 Task: Look for space in Yashiro, Japan from 5th July, 2023 to 15th July, 2023 for 9 adults in price range Rs.15000 to Rs.25000. Place can be entire place with 5 bedrooms having 5 beds and 5 bathrooms. Property type can be house, flat, guest house. Amenities needed are: washing machine. Booking option can be shelf check-in. Required host language is English.
Action: Mouse moved to (510, 96)
Screenshot: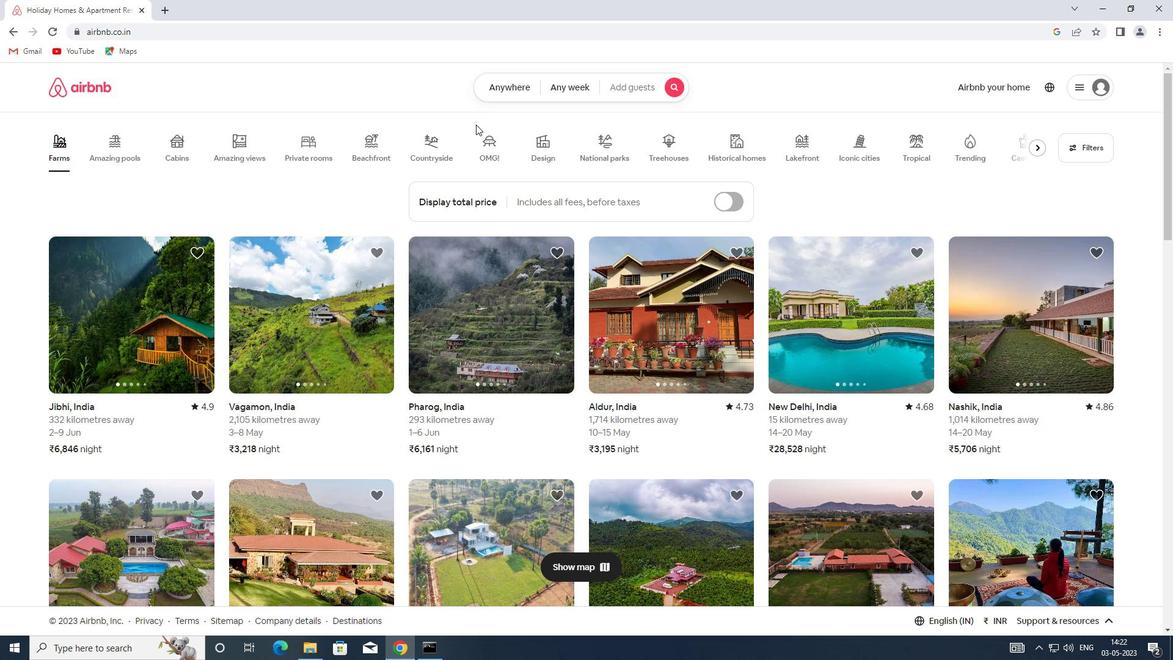 
Action: Mouse pressed left at (510, 96)
Screenshot: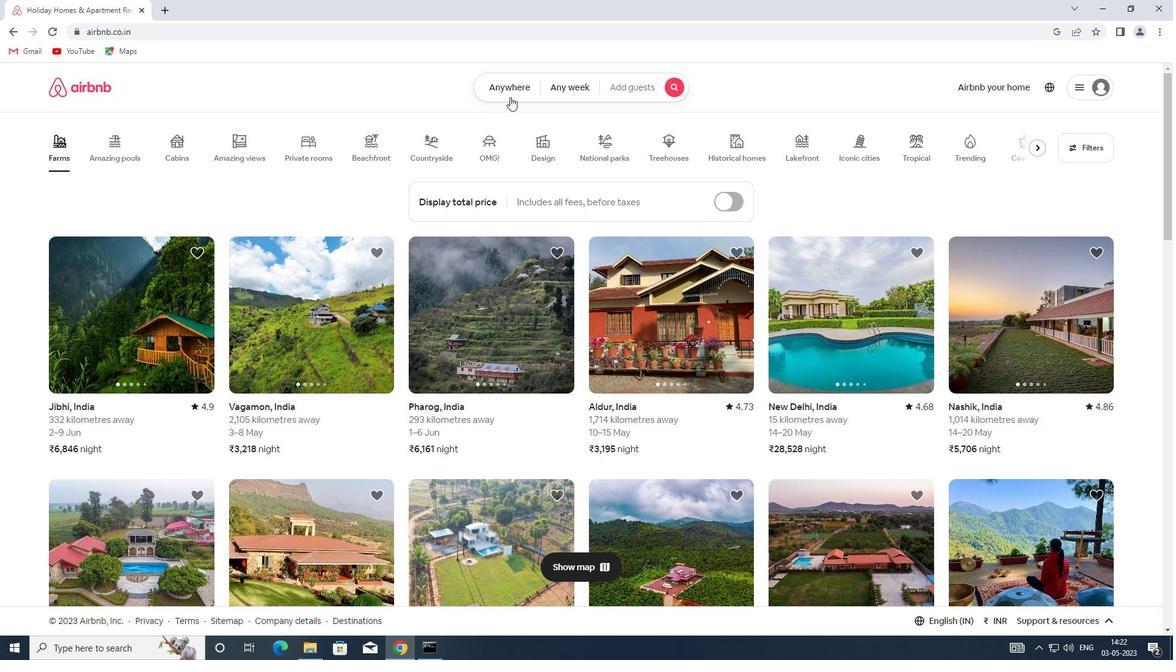 
Action: Mouse moved to (410, 147)
Screenshot: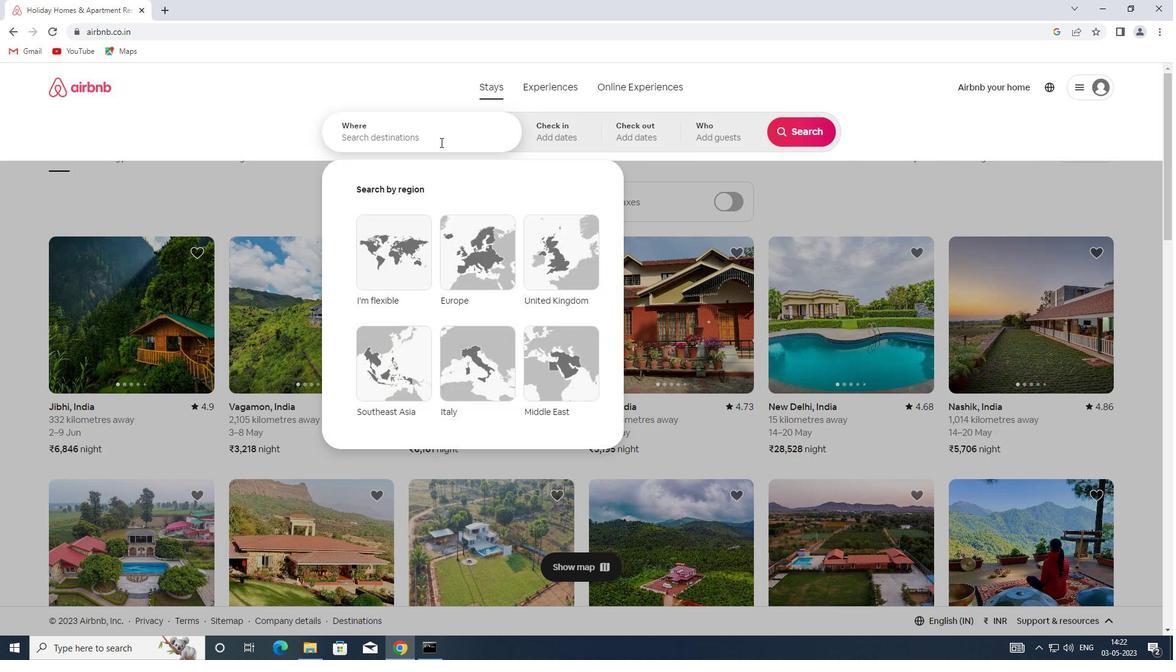 
Action: Mouse pressed left at (410, 147)
Screenshot: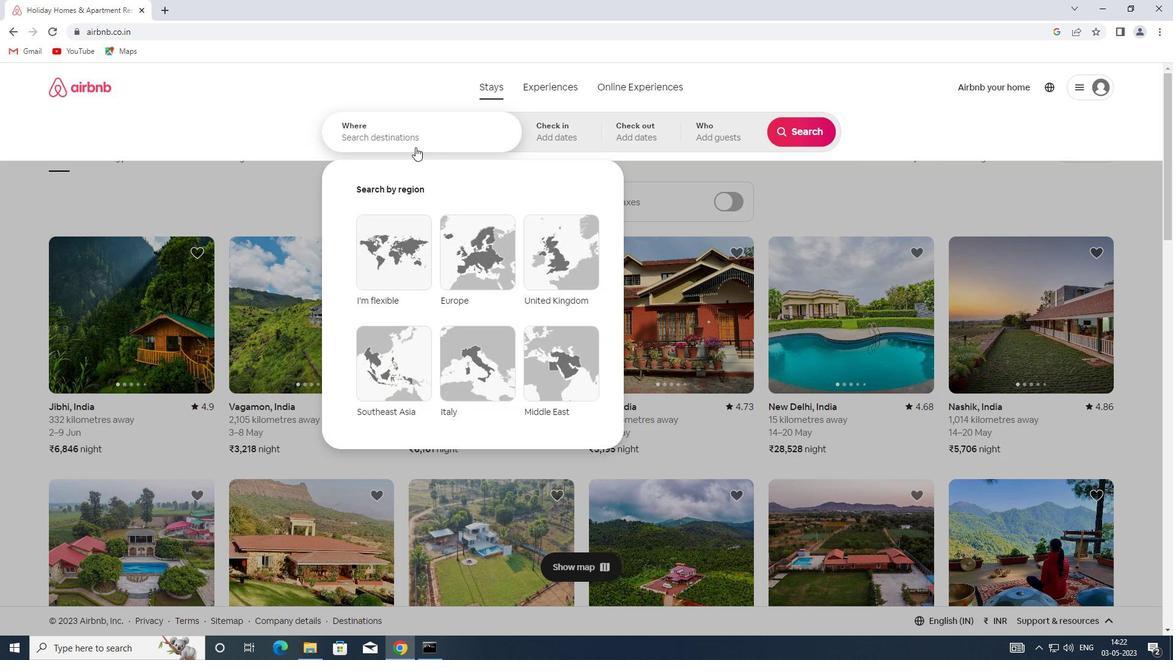
Action: Mouse moved to (407, 136)
Screenshot: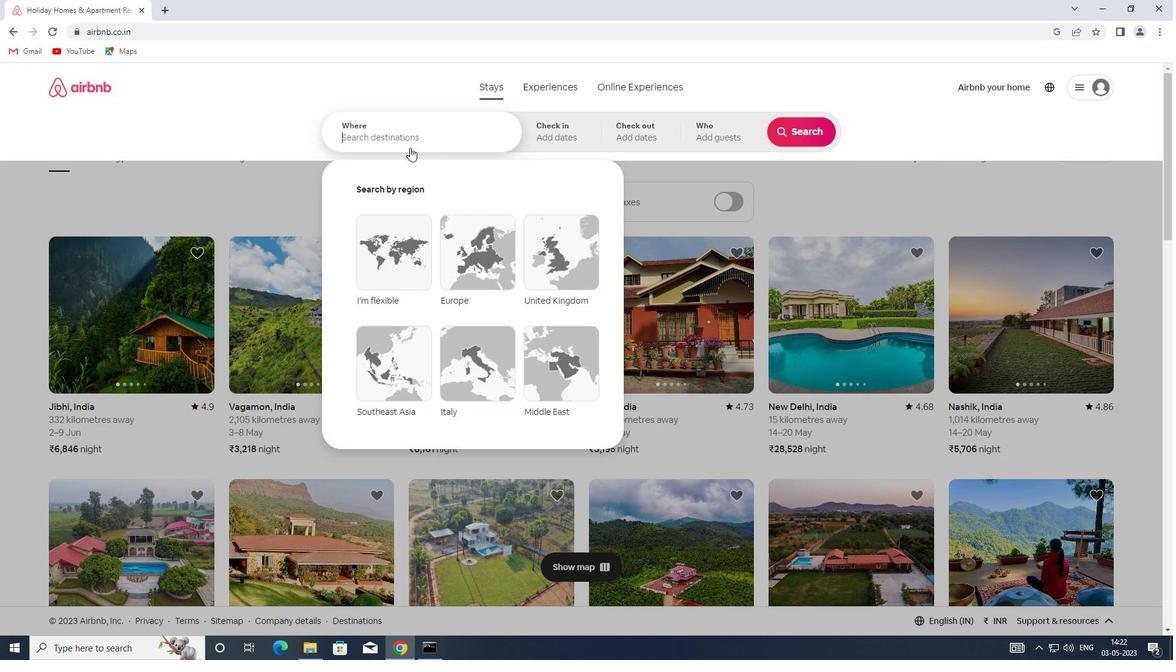 
Action: Mouse pressed left at (407, 136)
Screenshot: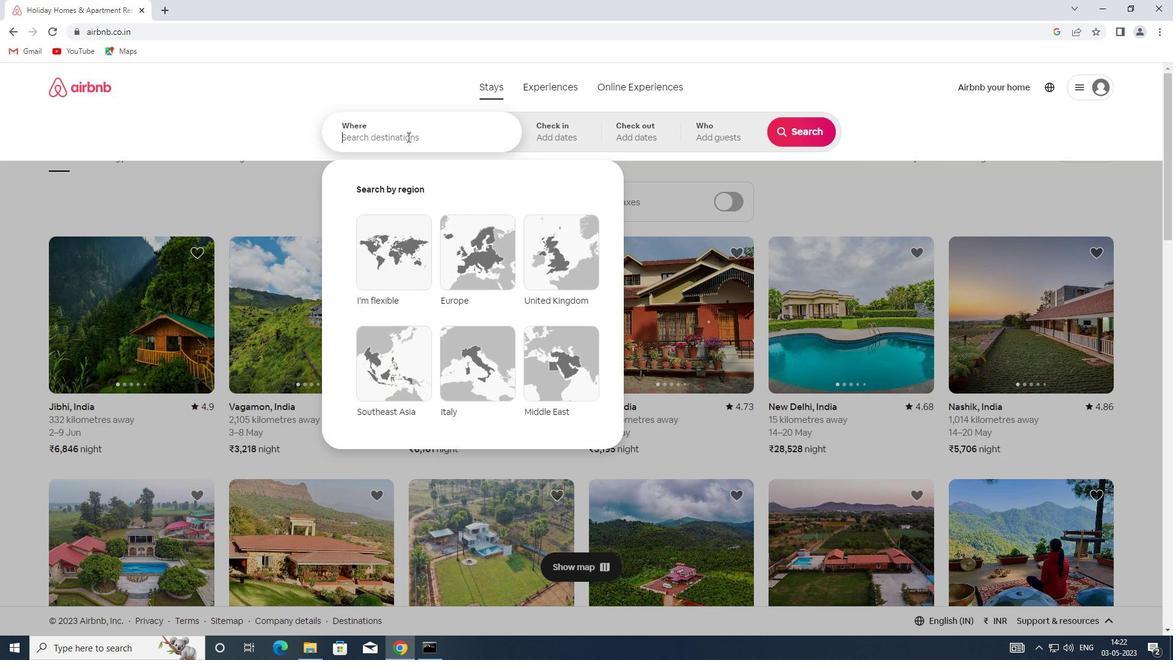 
Action: Key pressed <Key.shift>YASHIRO,<Key.shift><Key.shift><Key.shift><Key.shift>JAPAN
Screenshot: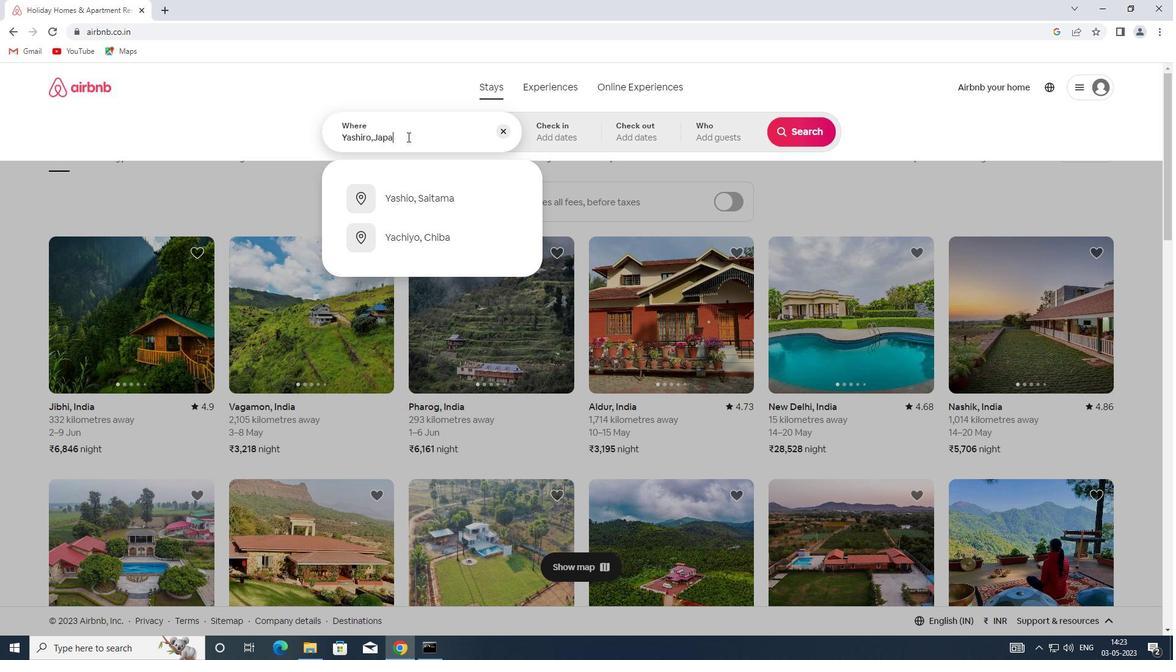 
Action: Mouse moved to (553, 142)
Screenshot: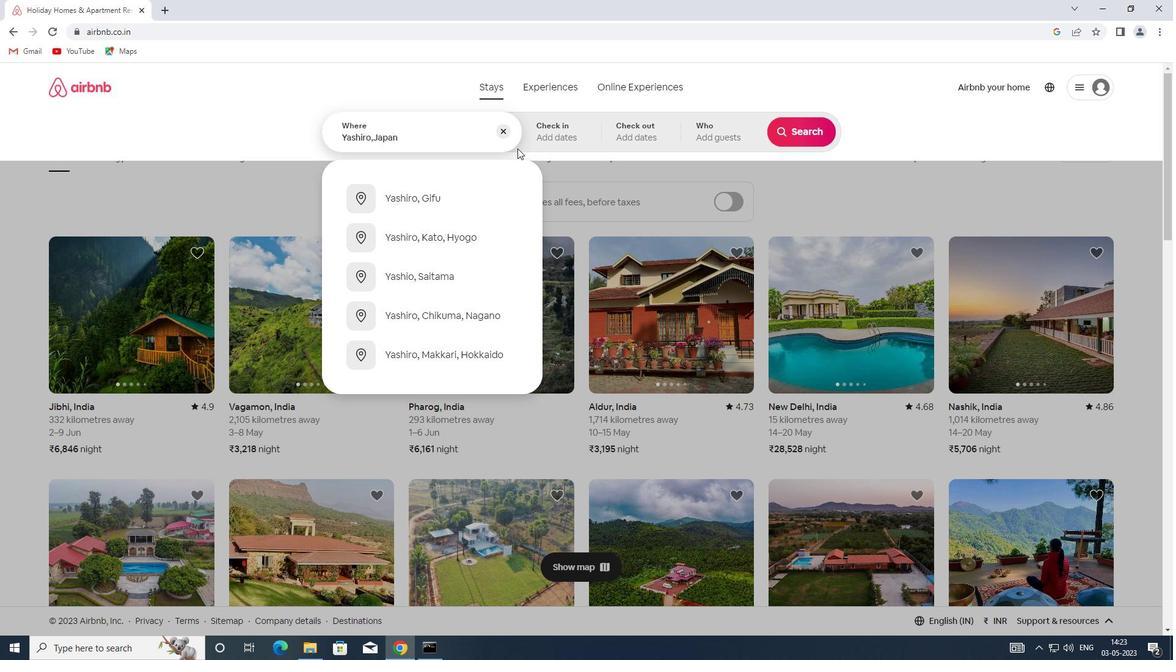
Action: Mouse pressed left at (553, 142)
Screenshot: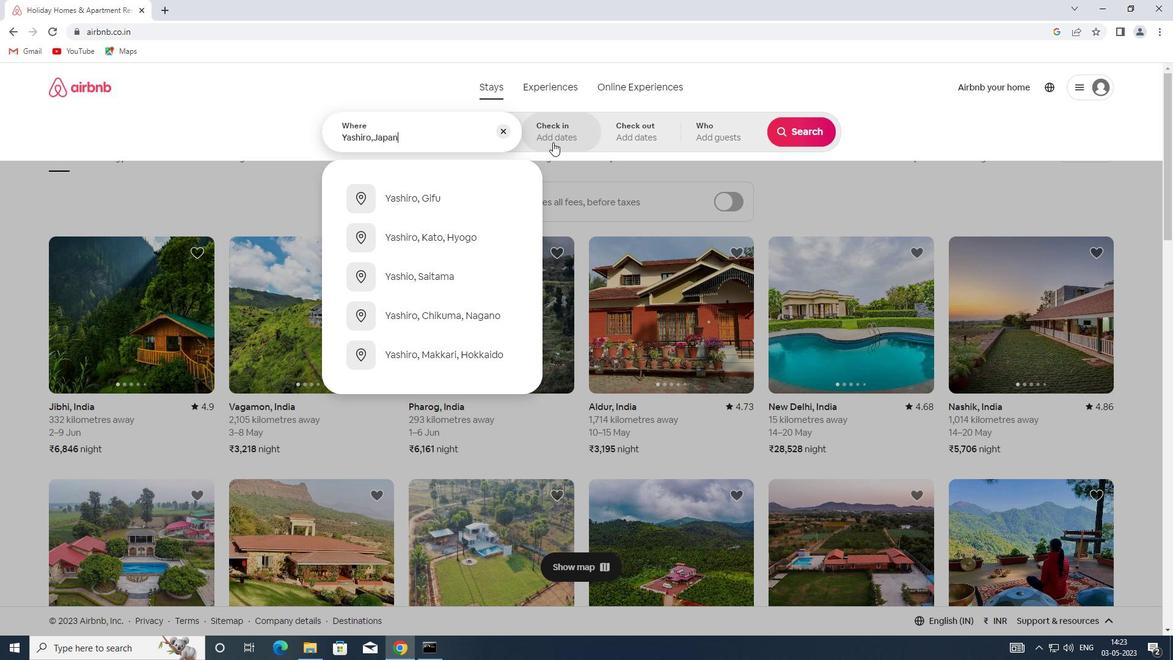 
Action: Mouse moved to (793, 228)
Screenshot: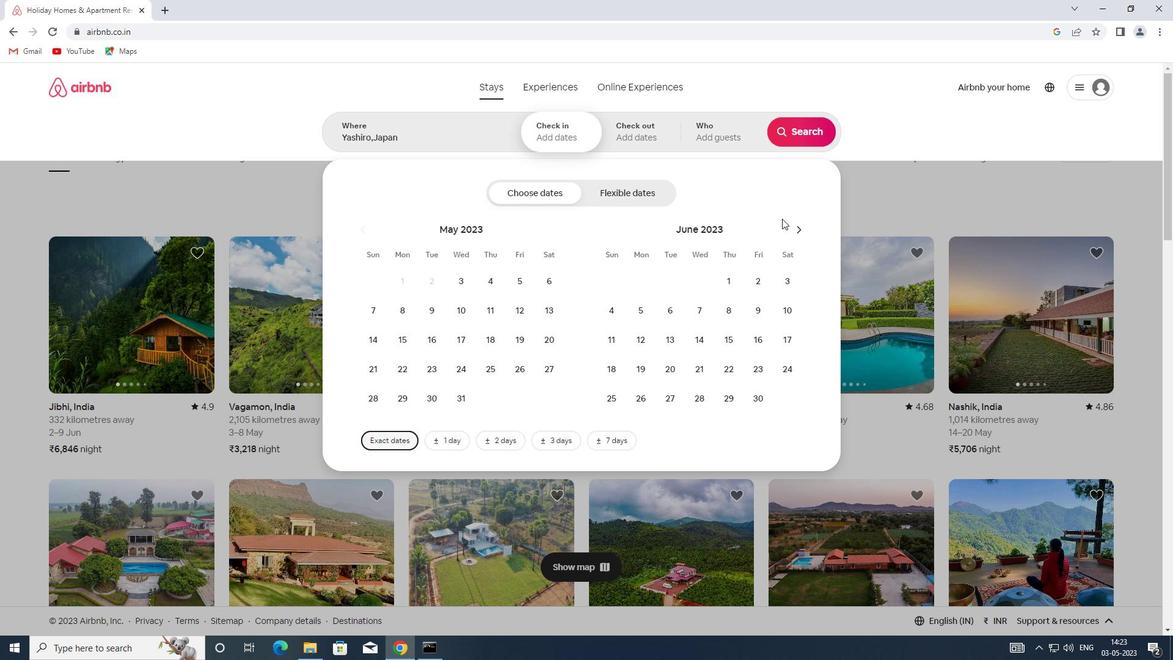 
Action: Mouse pressed left at (793, 228)
Screenshot: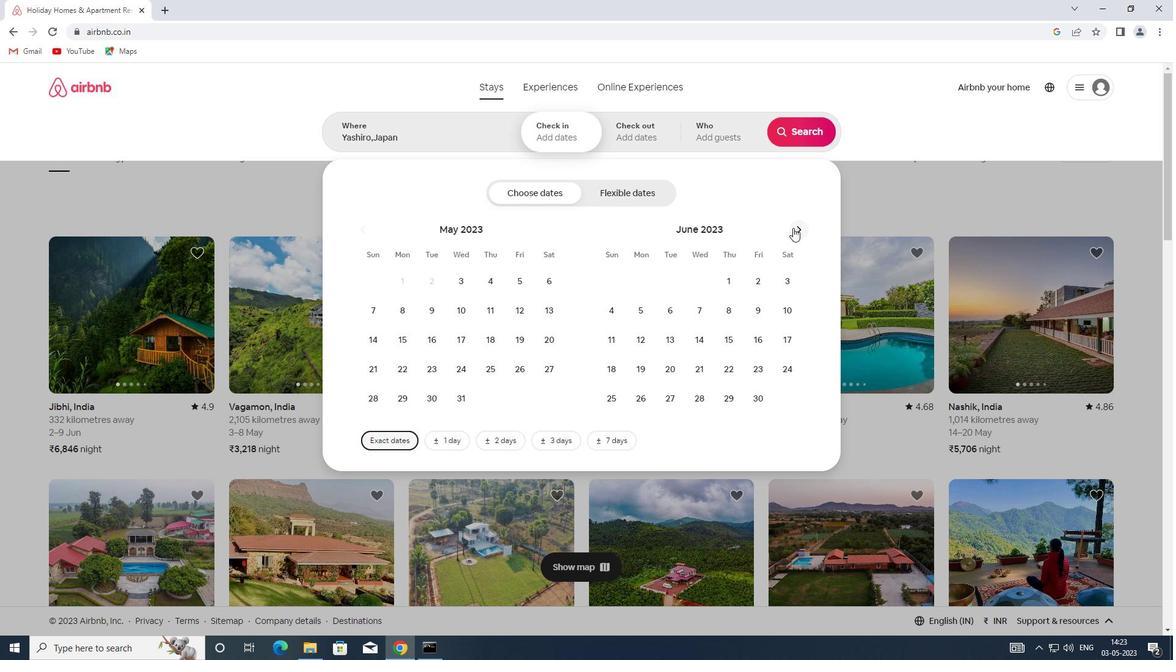 
Action: Mouse moved to (703, 310)
Screenshot: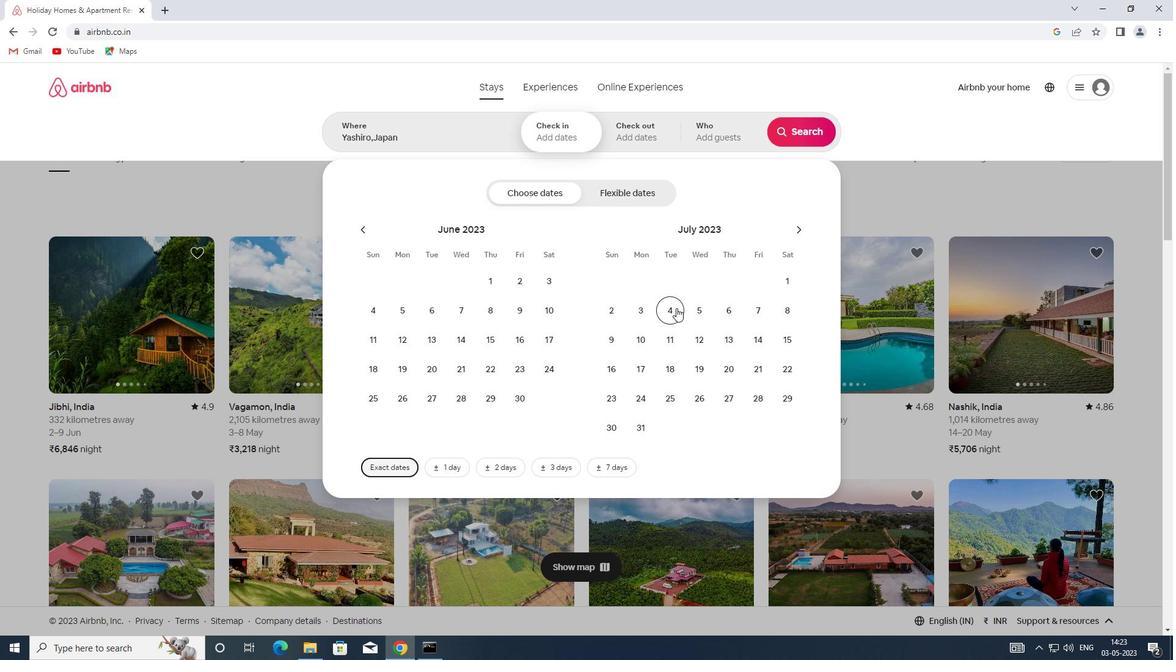 
Action: Mouse pressed left at (703, 310)
Screenshot: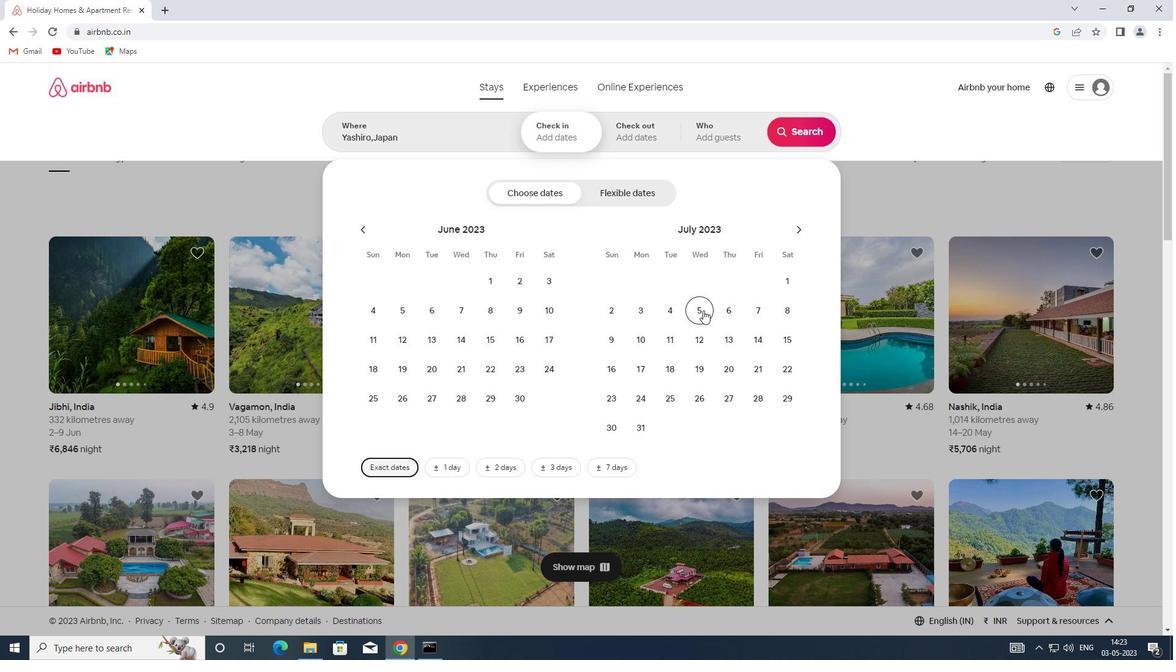 
Action: Mouse moved to (782, 336)
Screenshot: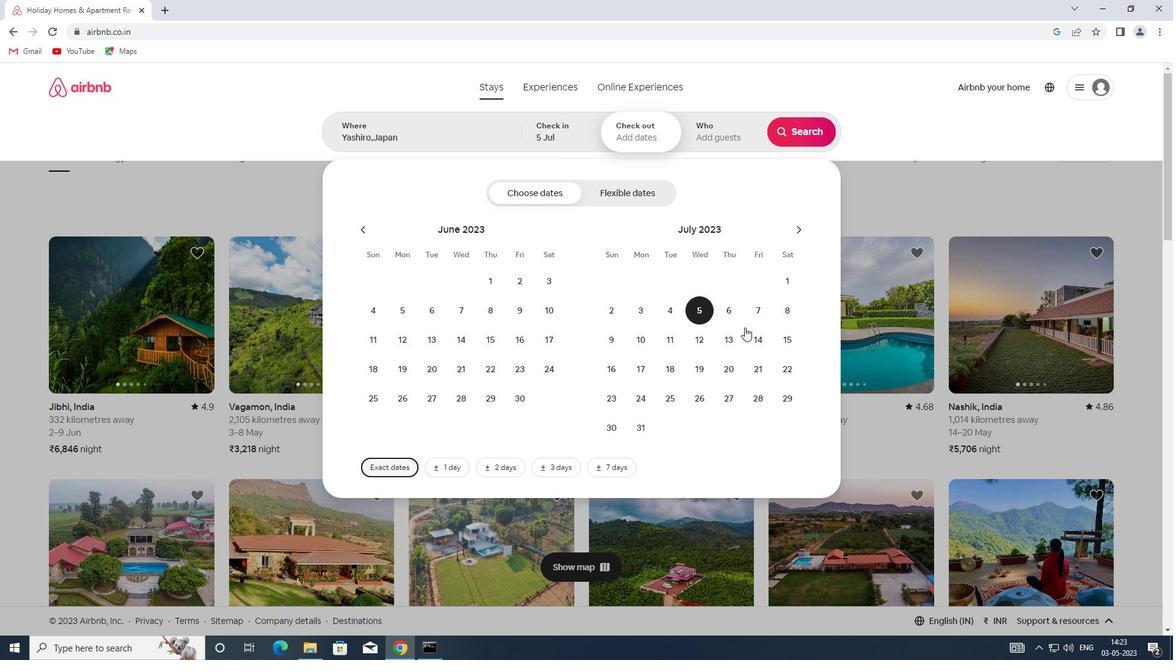 
Action: Mouse pressed left at (782, 336)
Screenshot: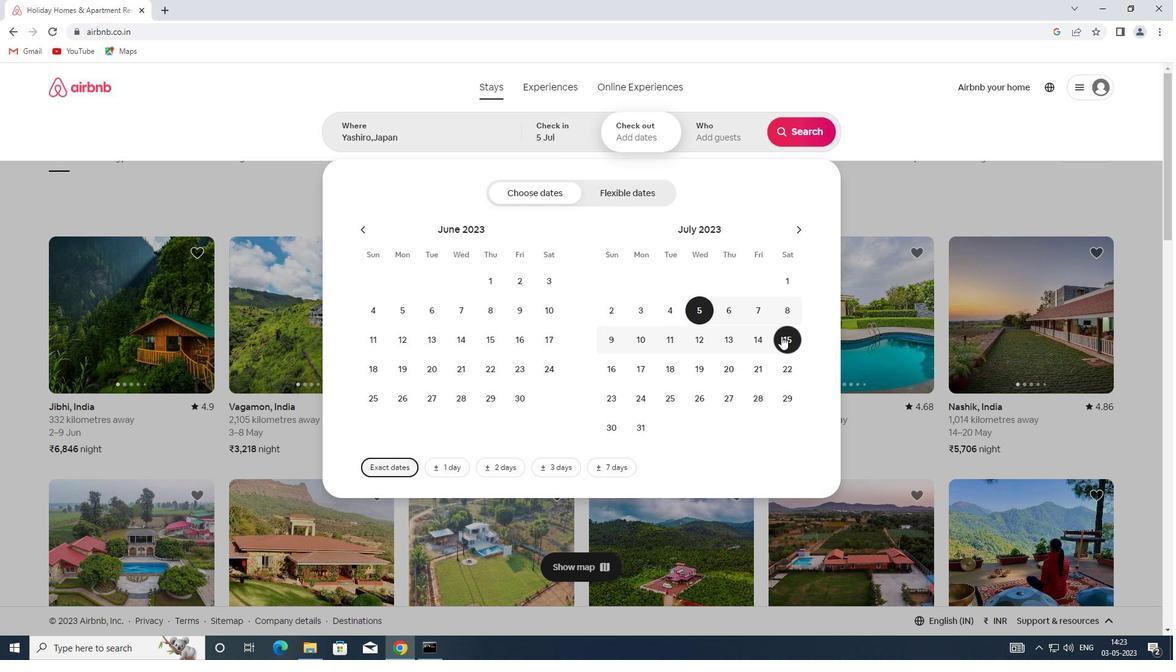 
Action: Mouse moved to (723, 136)
Screenshot: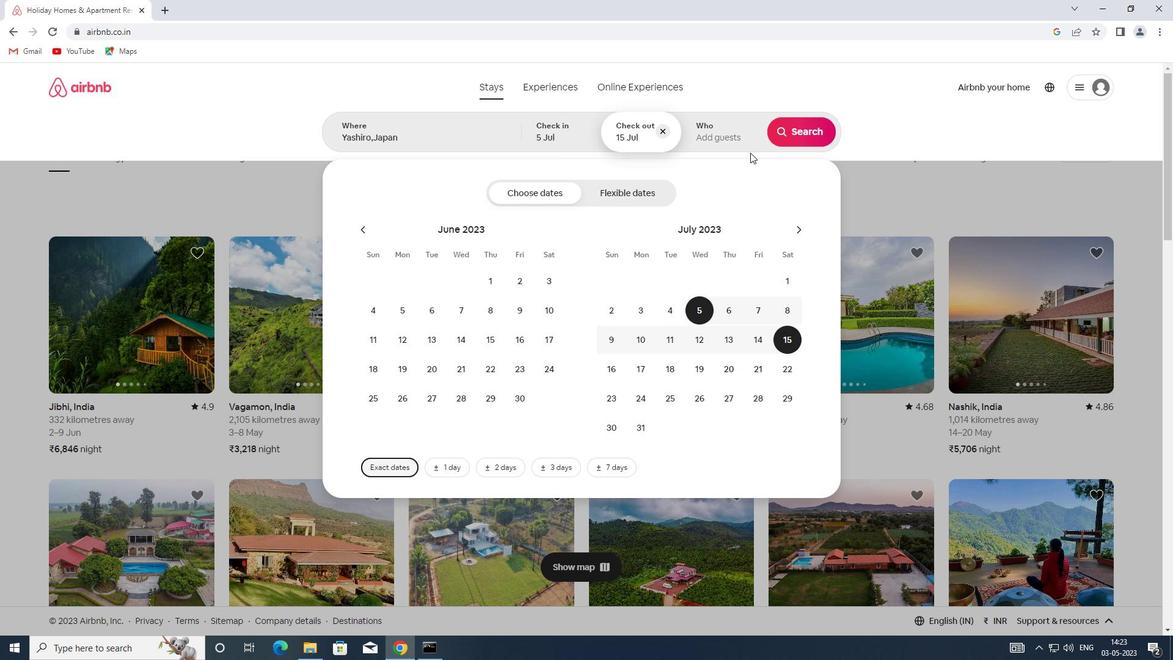 
Action: Mouse pressed left at (723, 136)
Screenshot: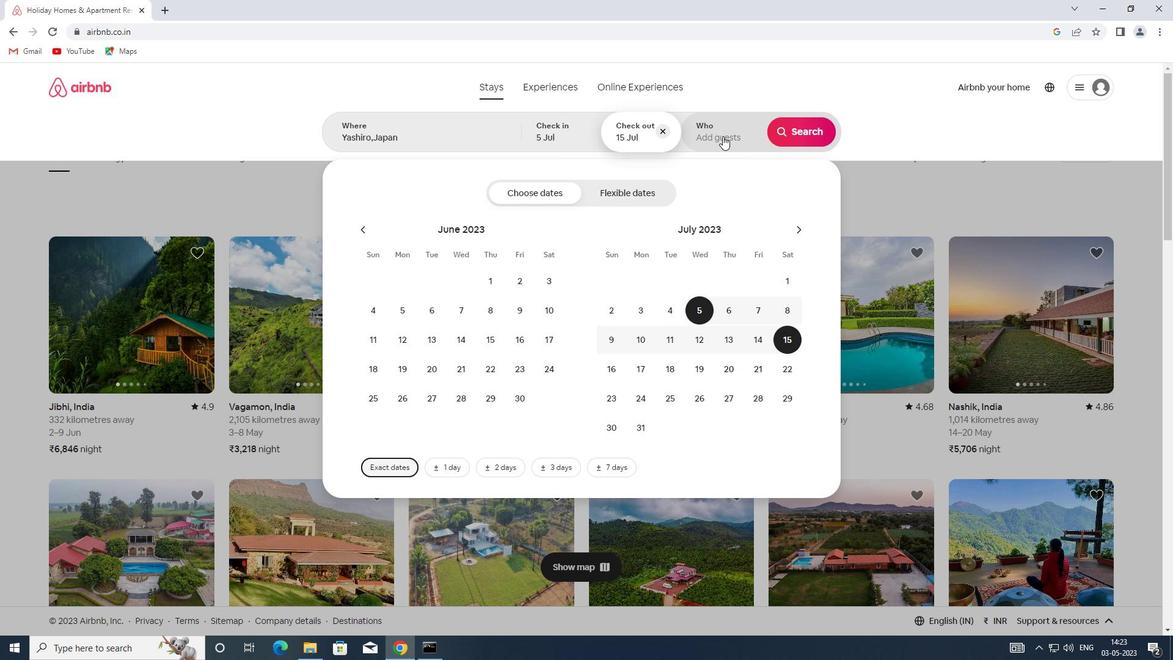 
Action: Mouse moved to (810, 195)
Screenshot: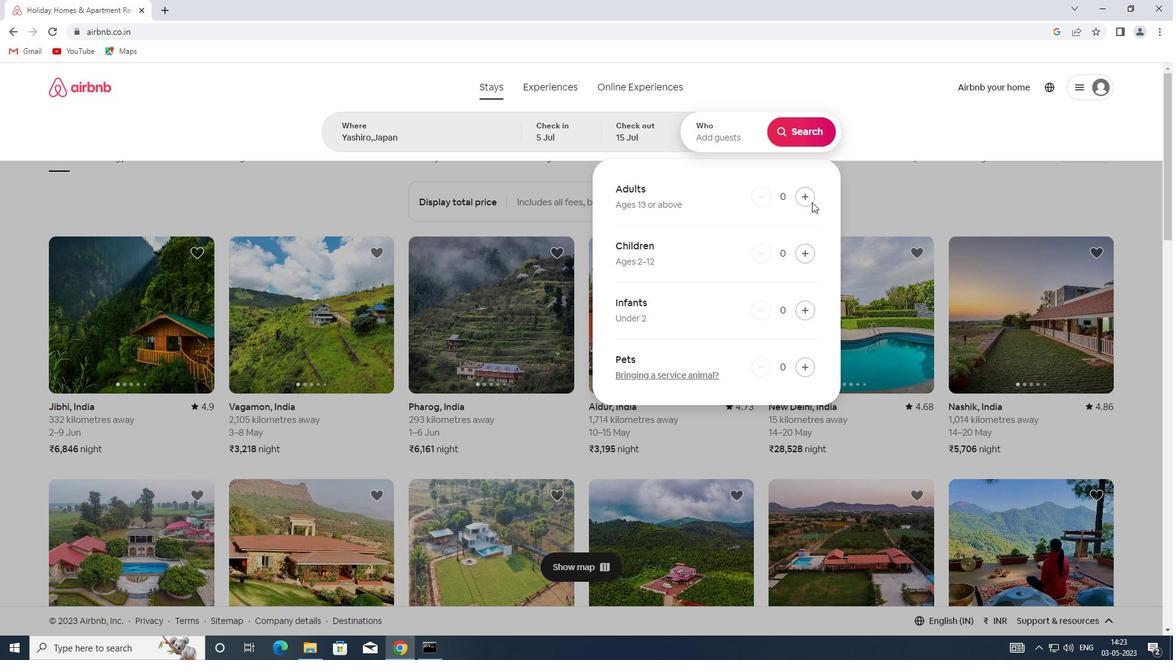 
Action: Mouse pressed left at (810, 195)
Screenshot: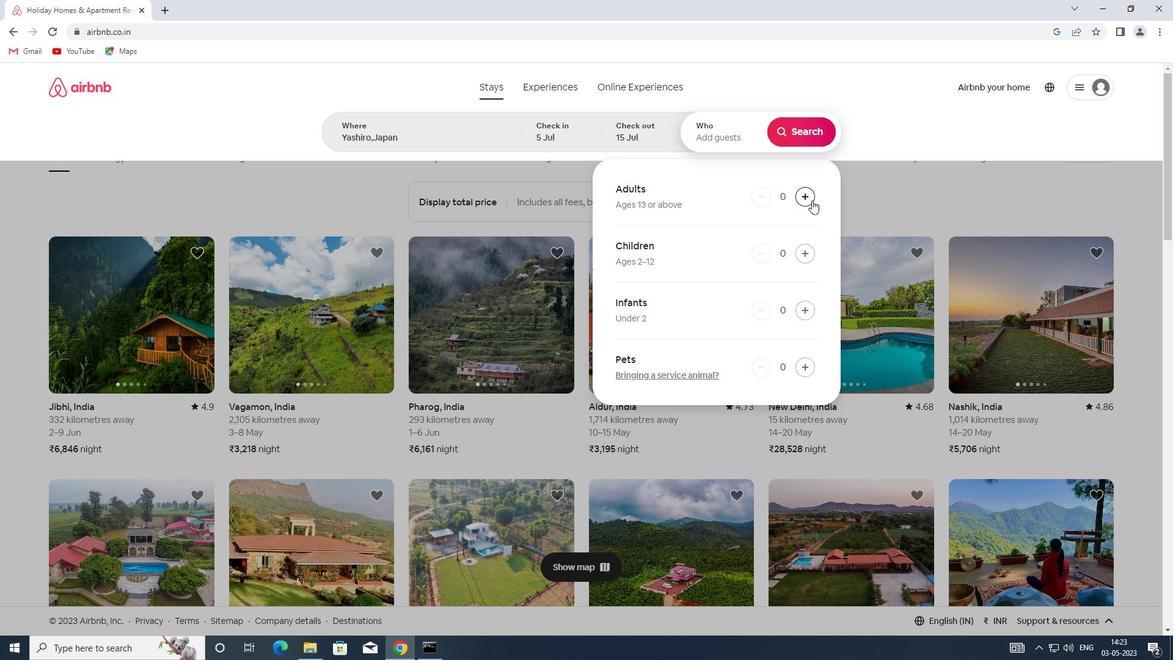 
Action: Mouse pressed left at (810, 195)
Screenshot: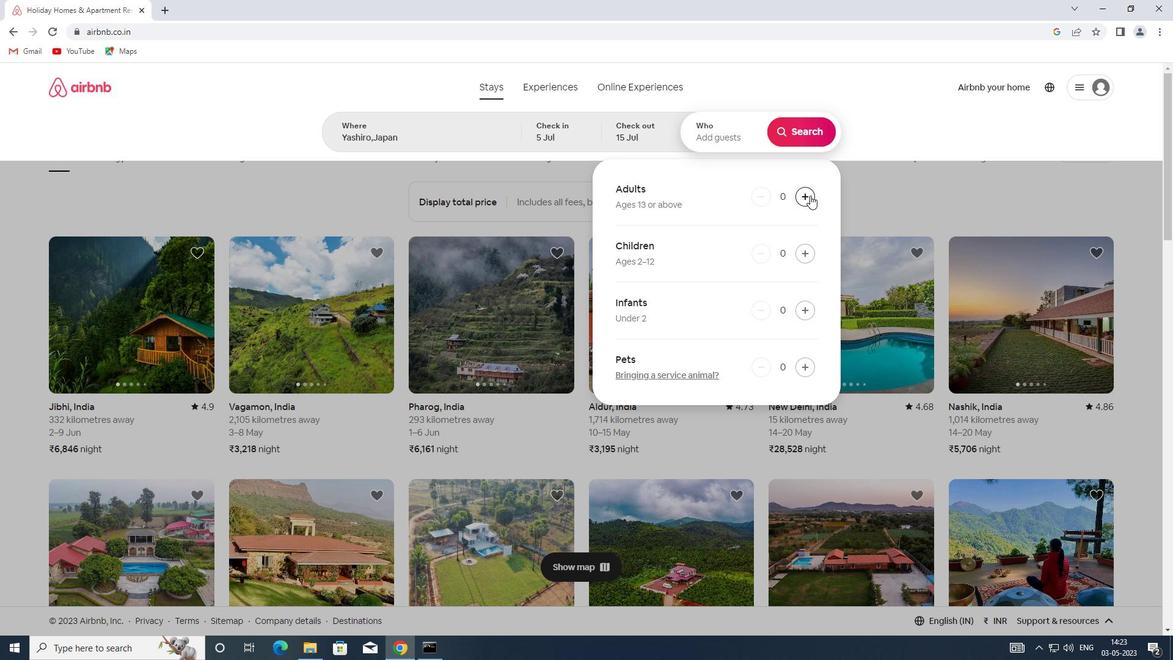 
Action: Mouse pressed left at (810, 195)
Screenshot: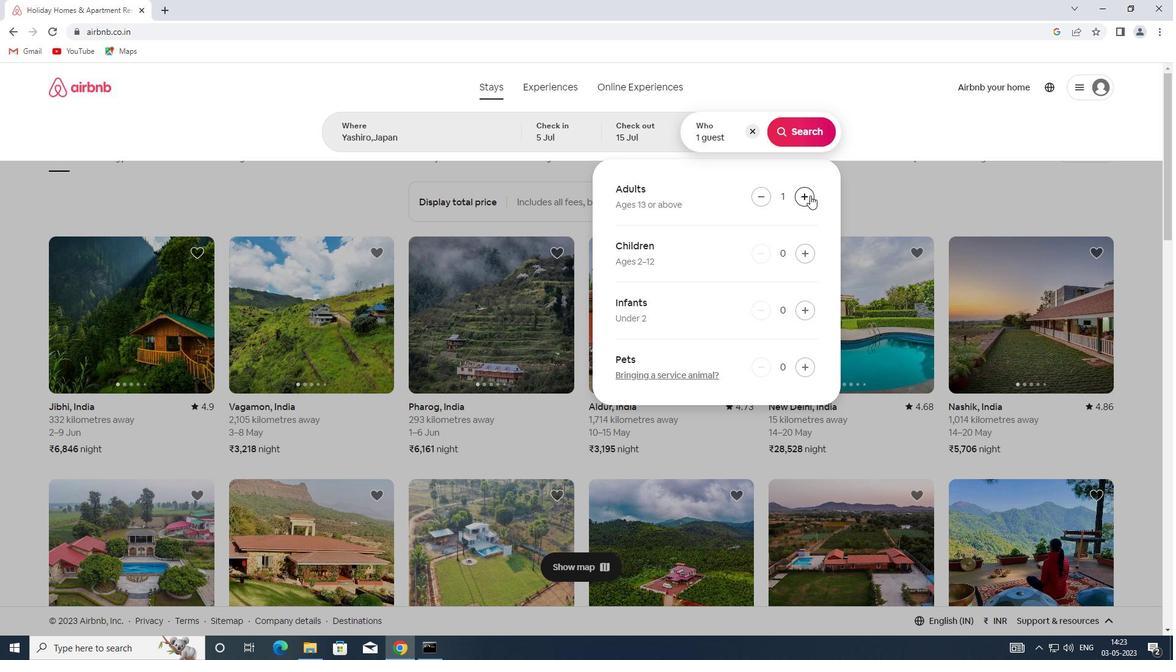 
Action: Mouse pressed left at (810, 195)
Screenshot: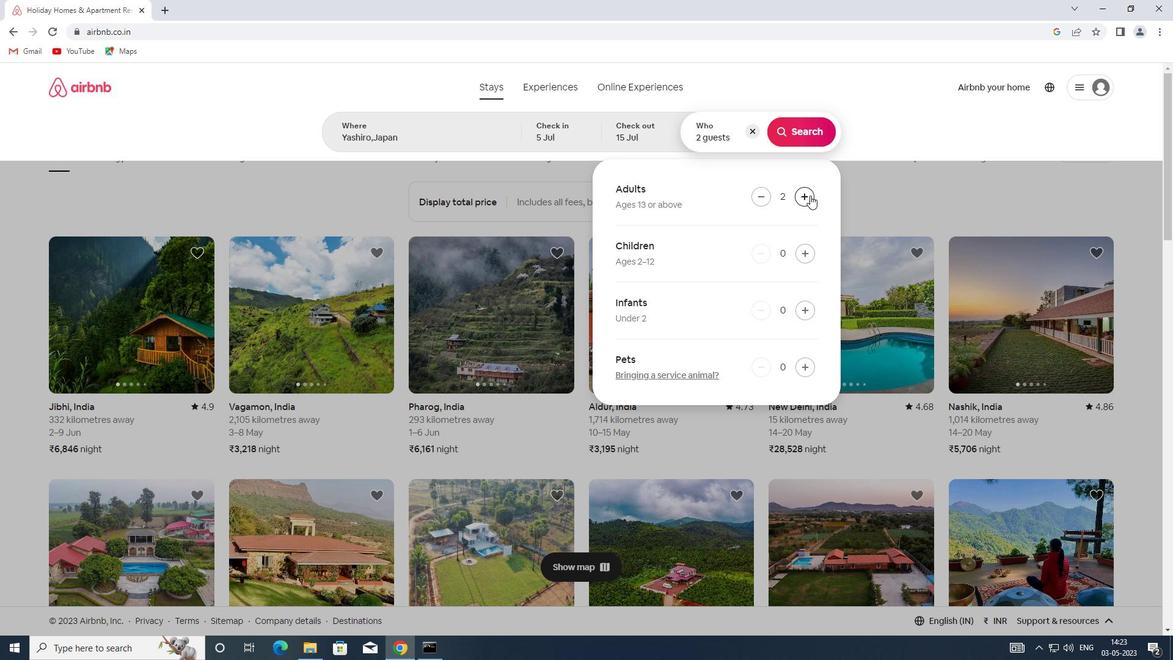 
Action: Mouse pressed left at (810, 195)
Screenshot: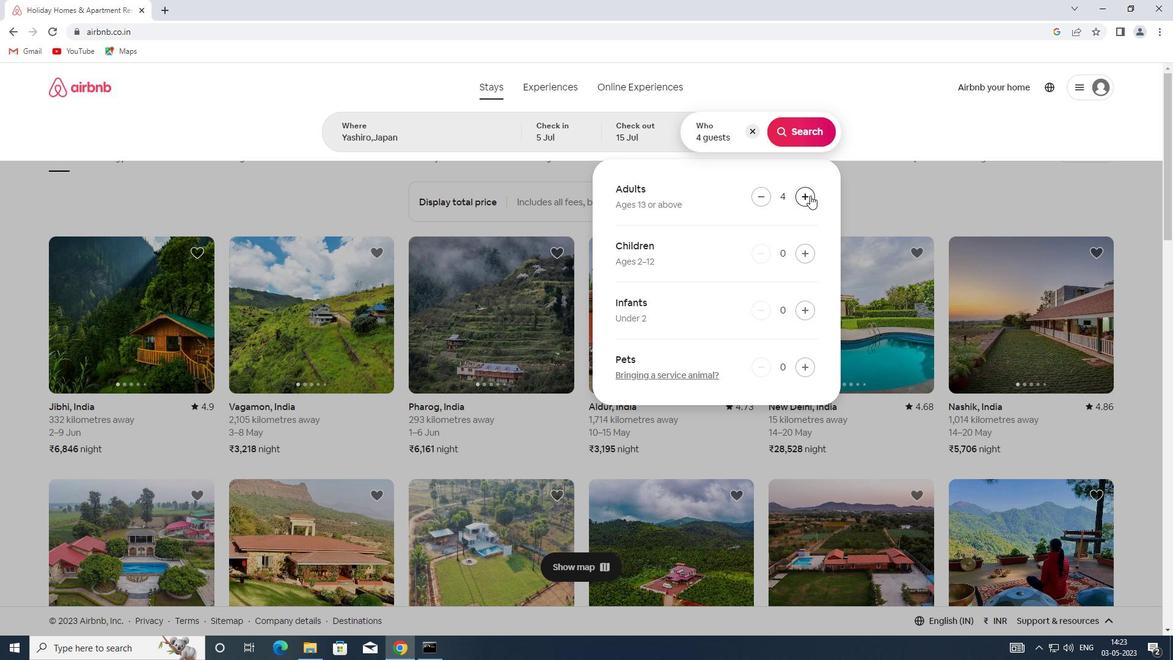 
Action: Mouse pressed left at (810, 195)
Screenshot: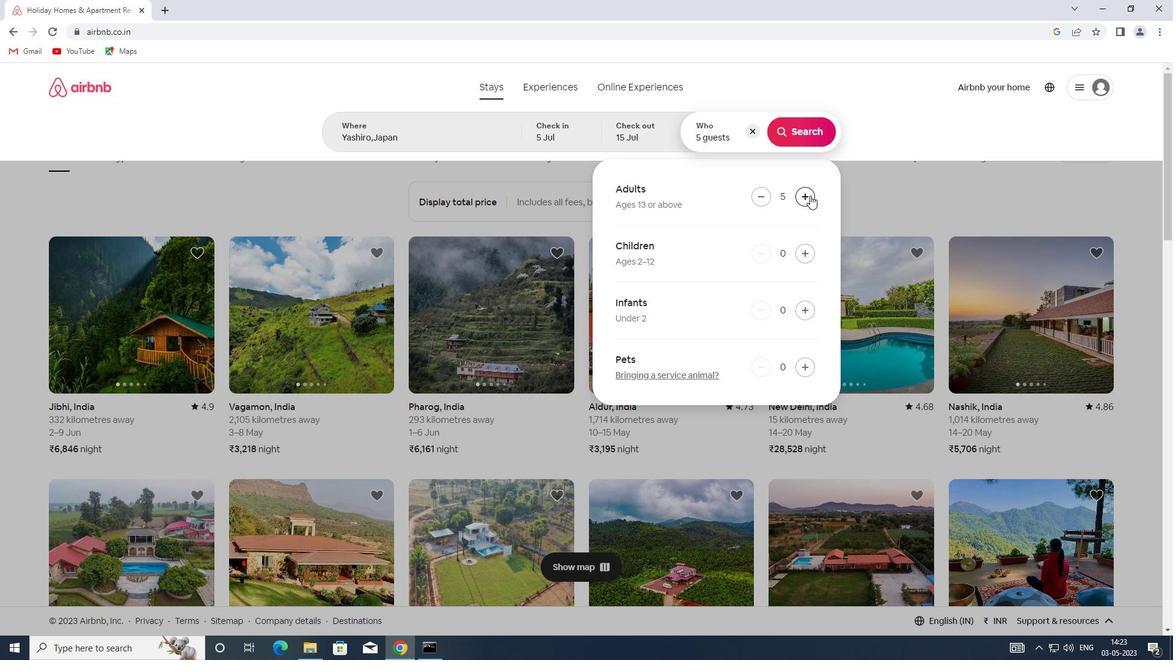
Action: Mouse pressed left at (810, 195)
Screenshot: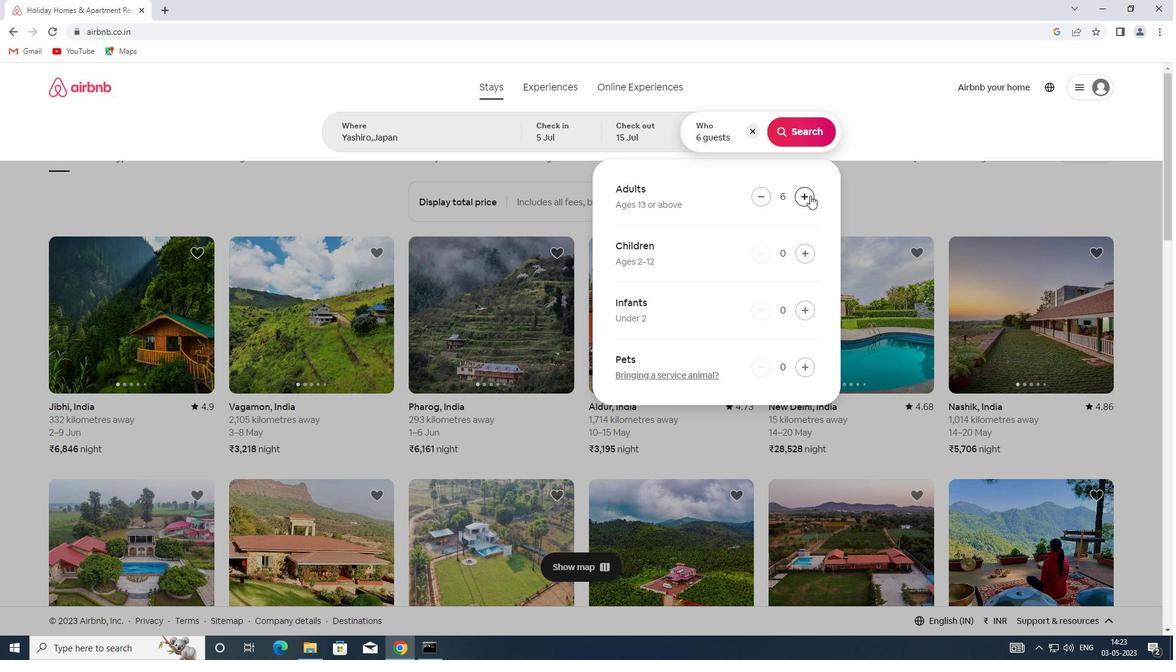 
Action: Mouse pressed left at (810, 195)
Screenshot: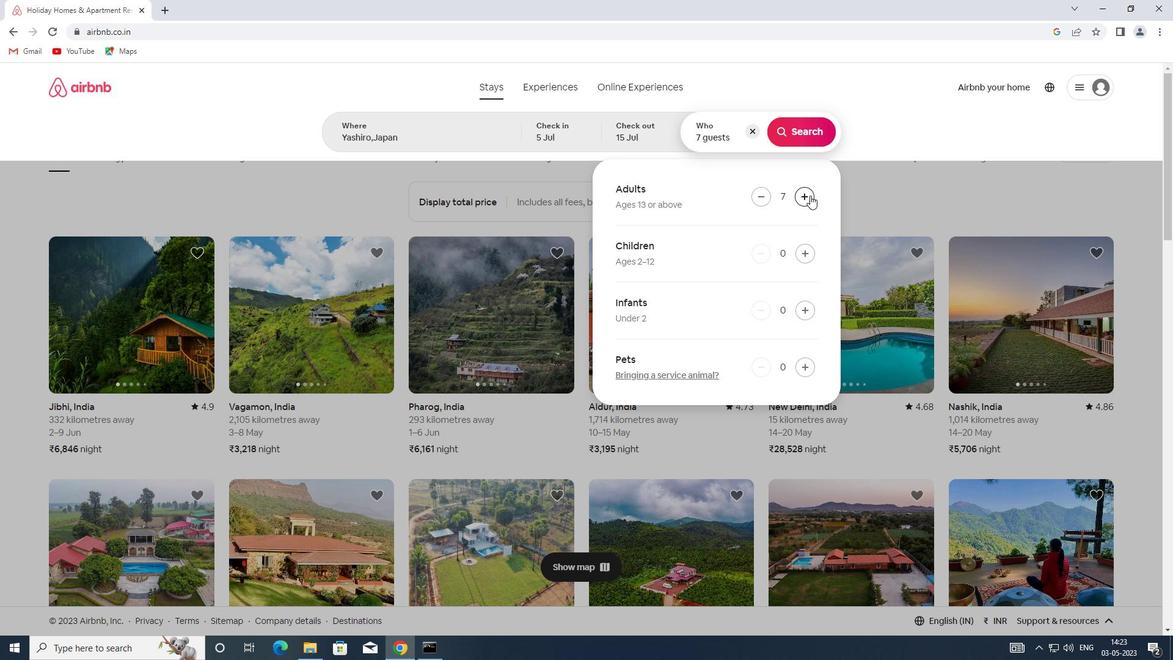 
Action: Mouse pressed left at (810, 195)
Screenshot: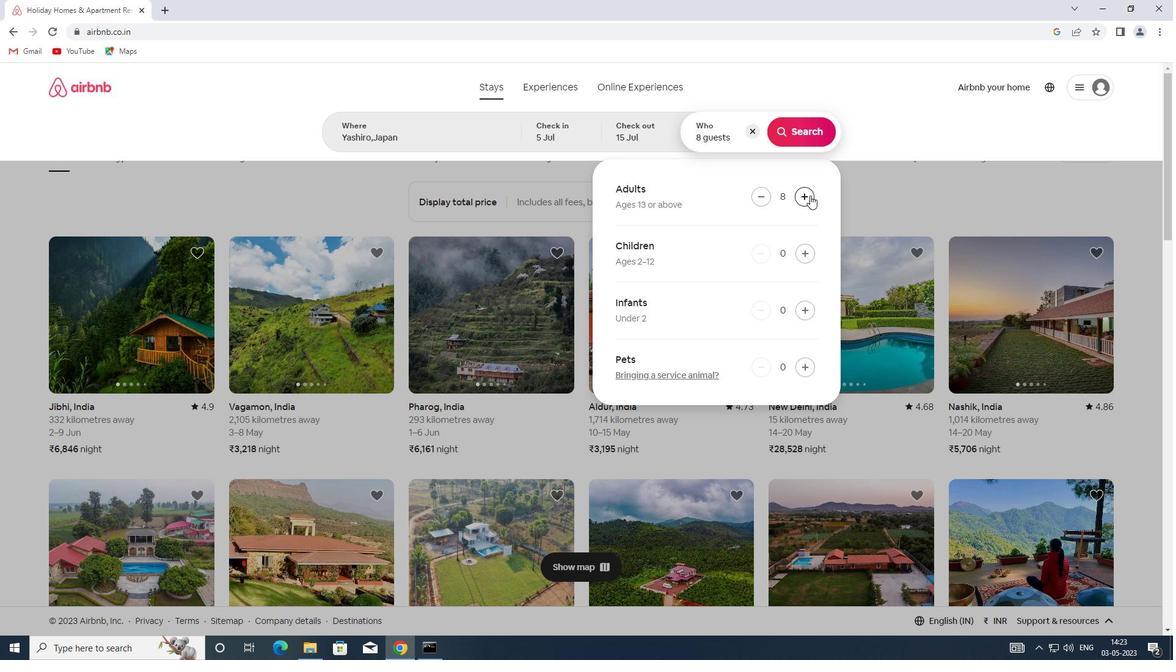 
Action: Mouse moved to (800, 126)
Screenshot: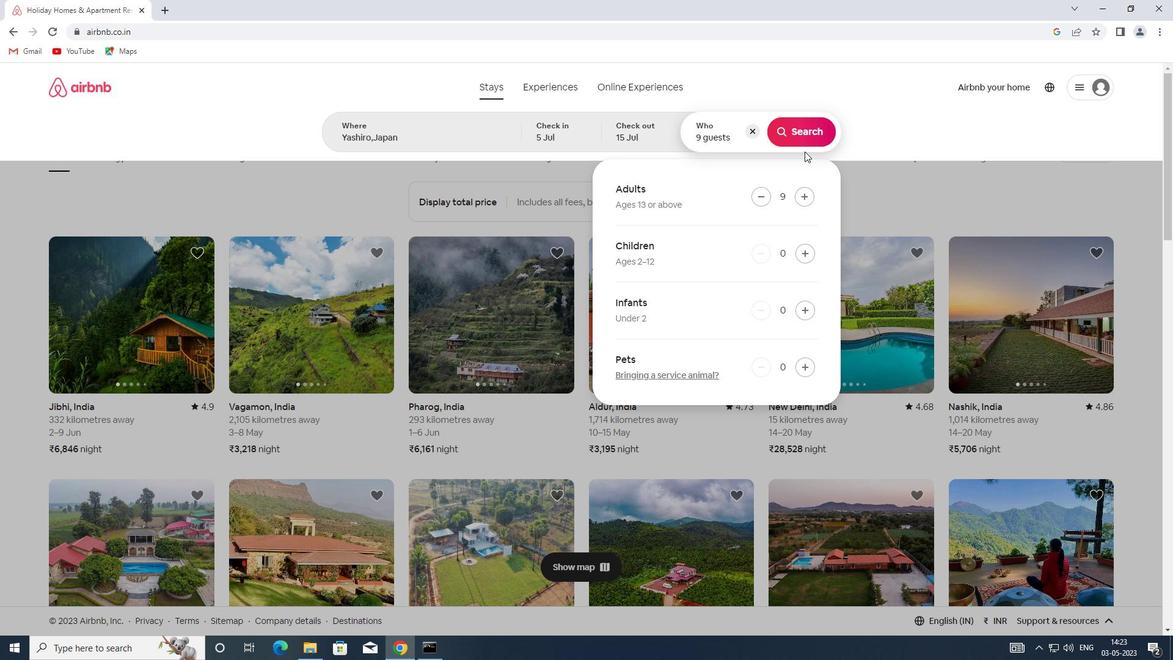 
Action: Mouse pressed left at (800, 126)
Screenshot: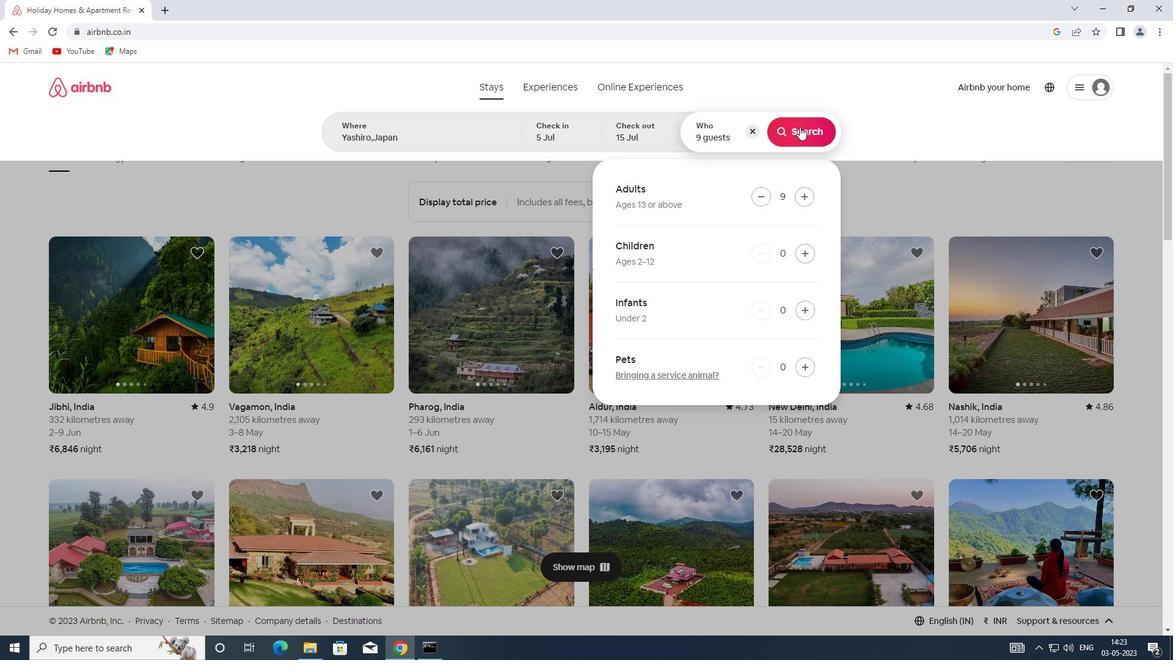 
Action: Mouse moved to (1118, 140)
Screenshot: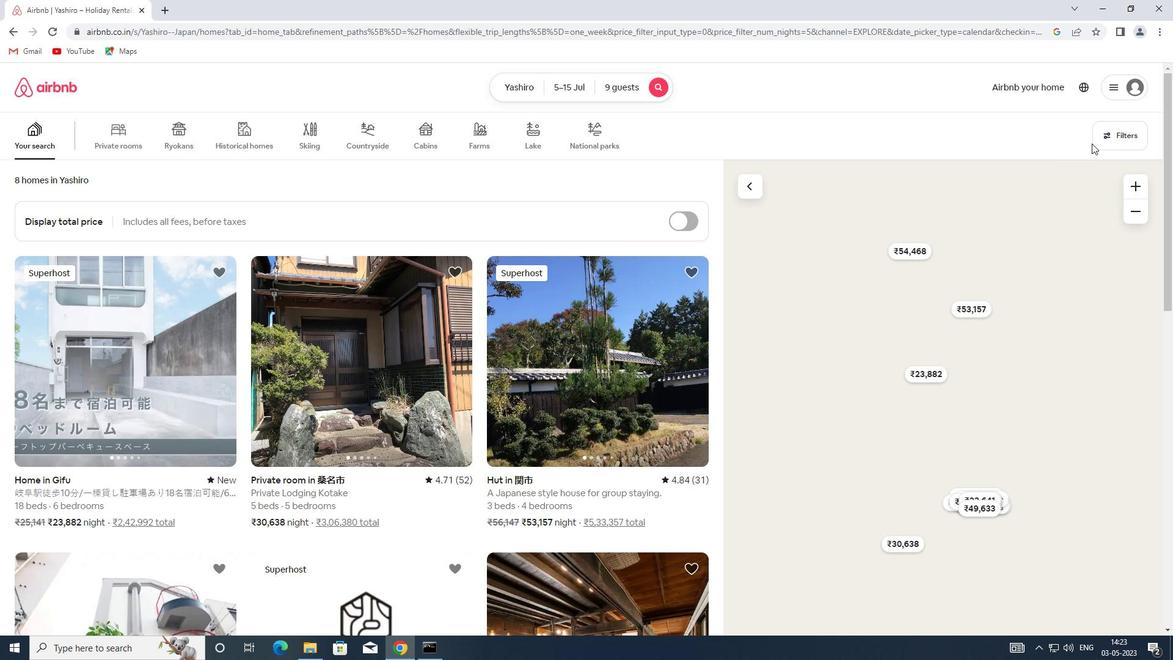 
Action: Mouse pressed left at (1118, 140)
Screenshot: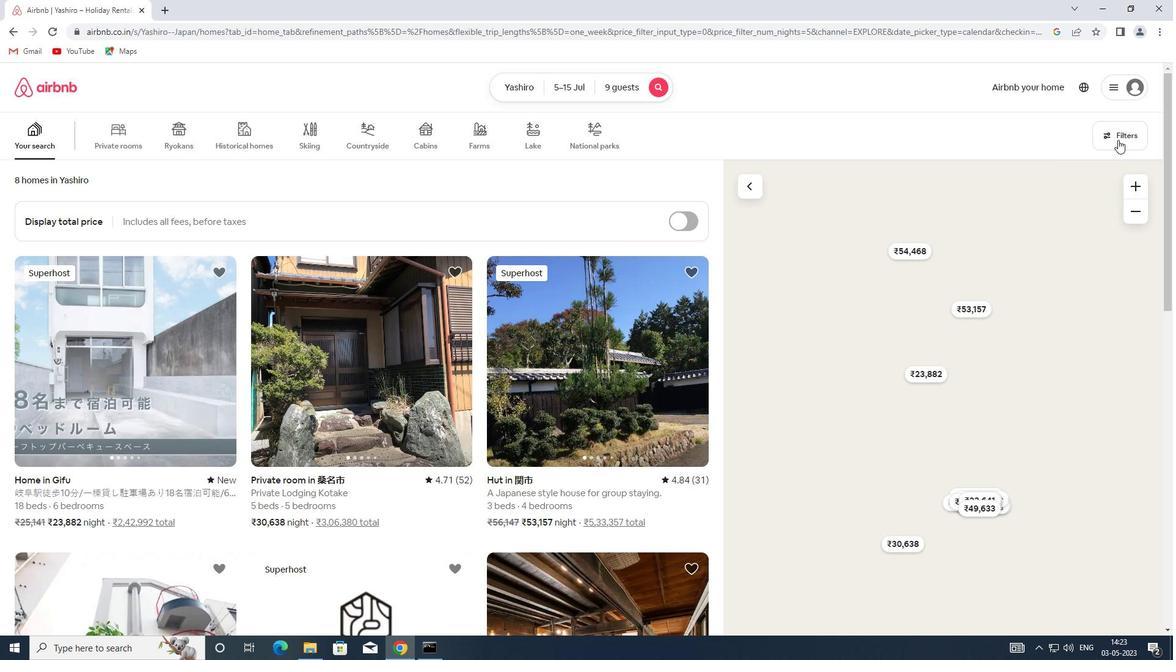 
Action: Mouse moved to (449, 291)
Screenshot: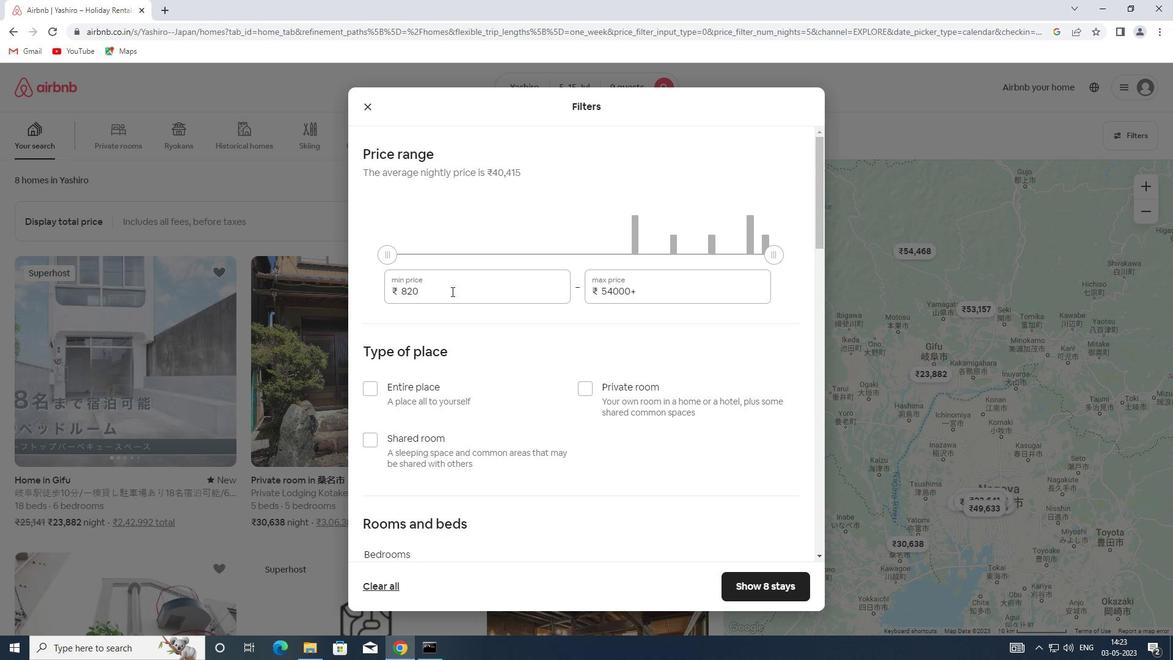 
Action: Mouse pressed left at (449, 291)
Screenshot: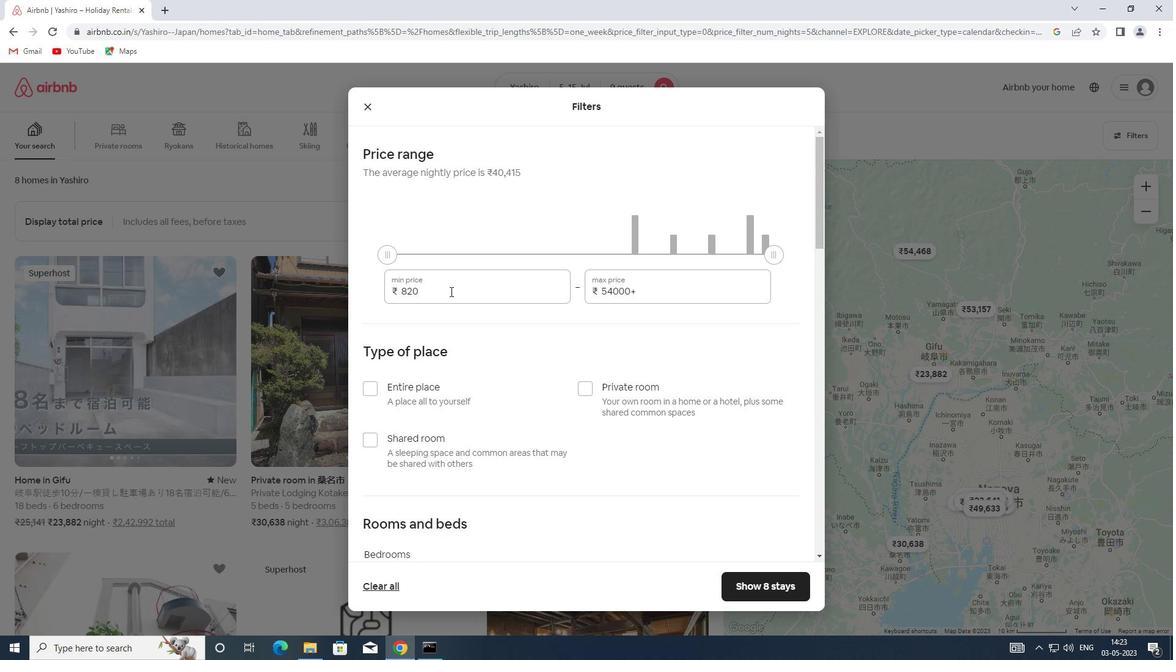 
Action: Mouse moved to (370, 292)
Screenshot: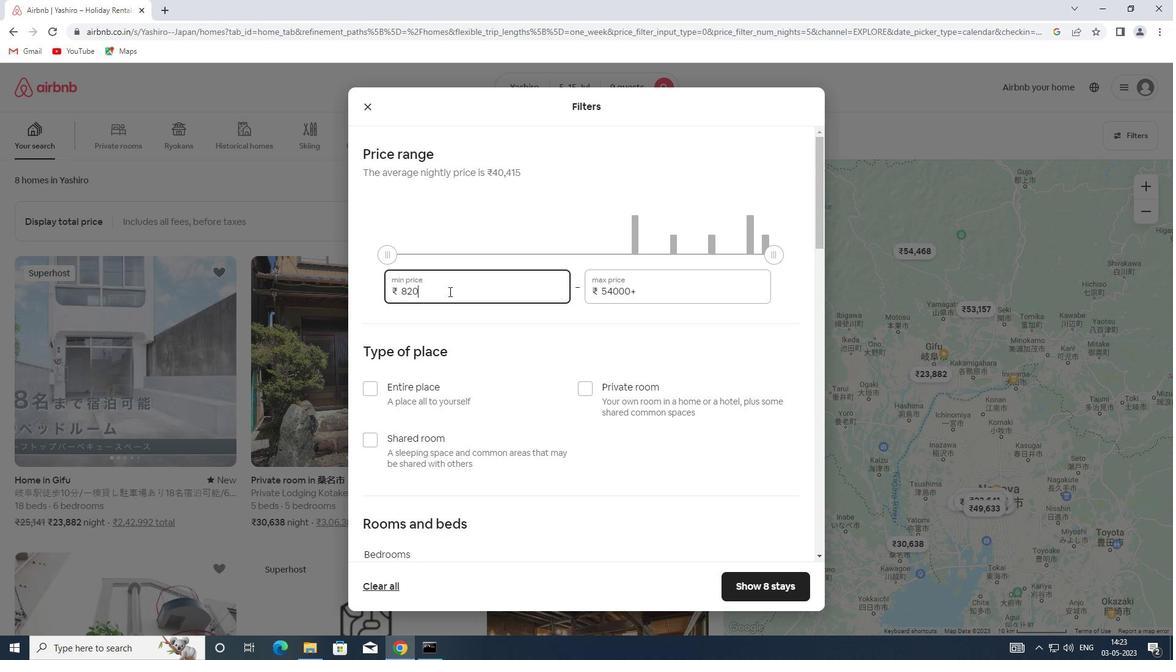 
Action: Key pressed 15000
Screenshot: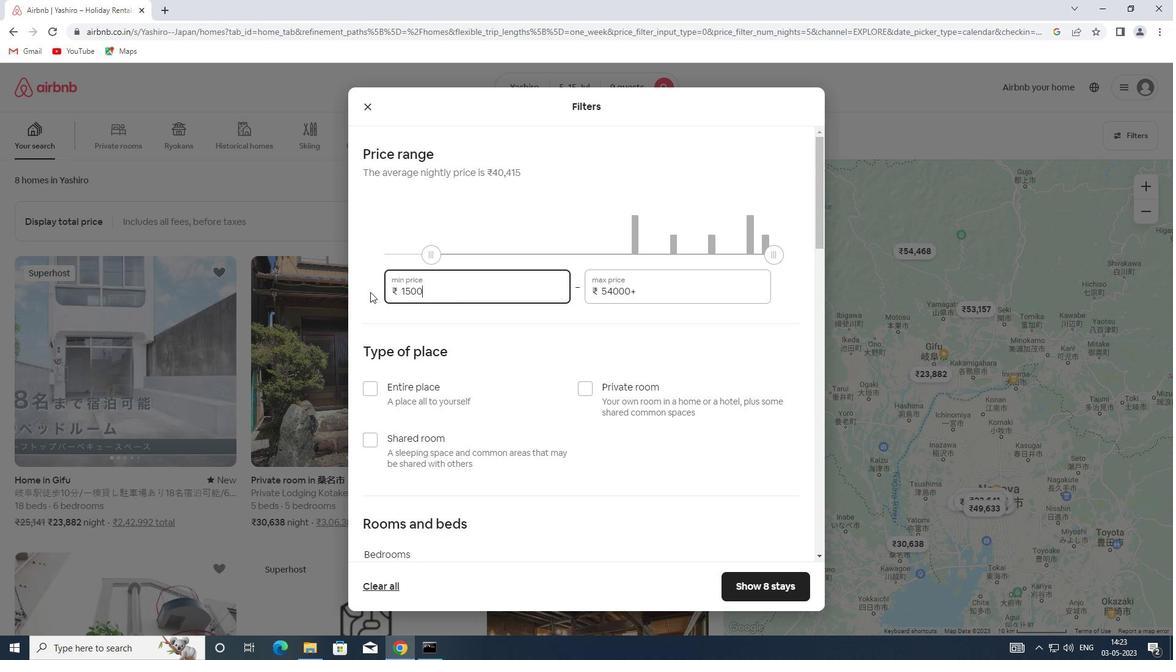 
Action: Mouse moved to (656, 292)
Screenshot: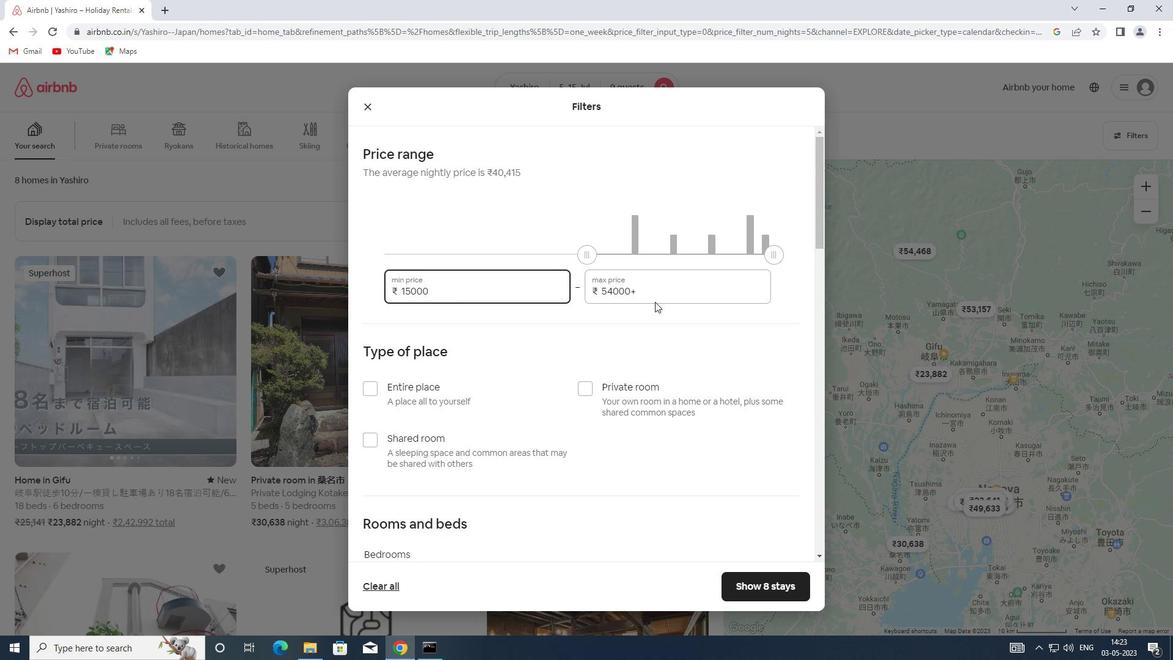 
Action: Mouse pressed left at (656, 292)
Screenshot: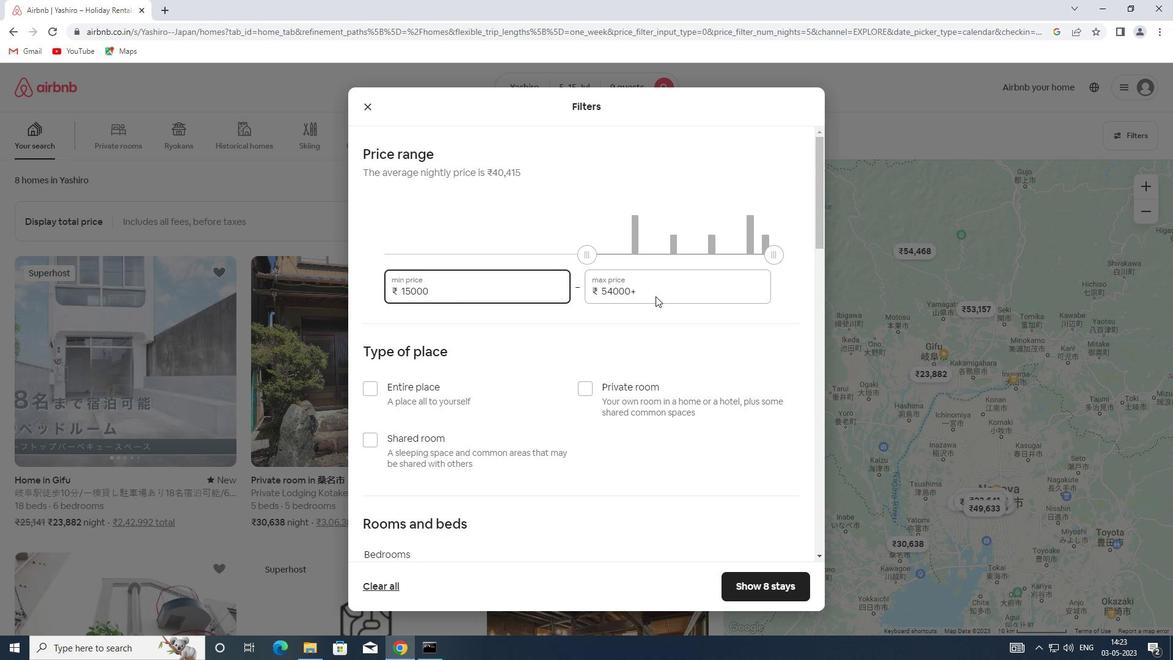 
Action: Mouse moved to (514, 292)
Screenshot: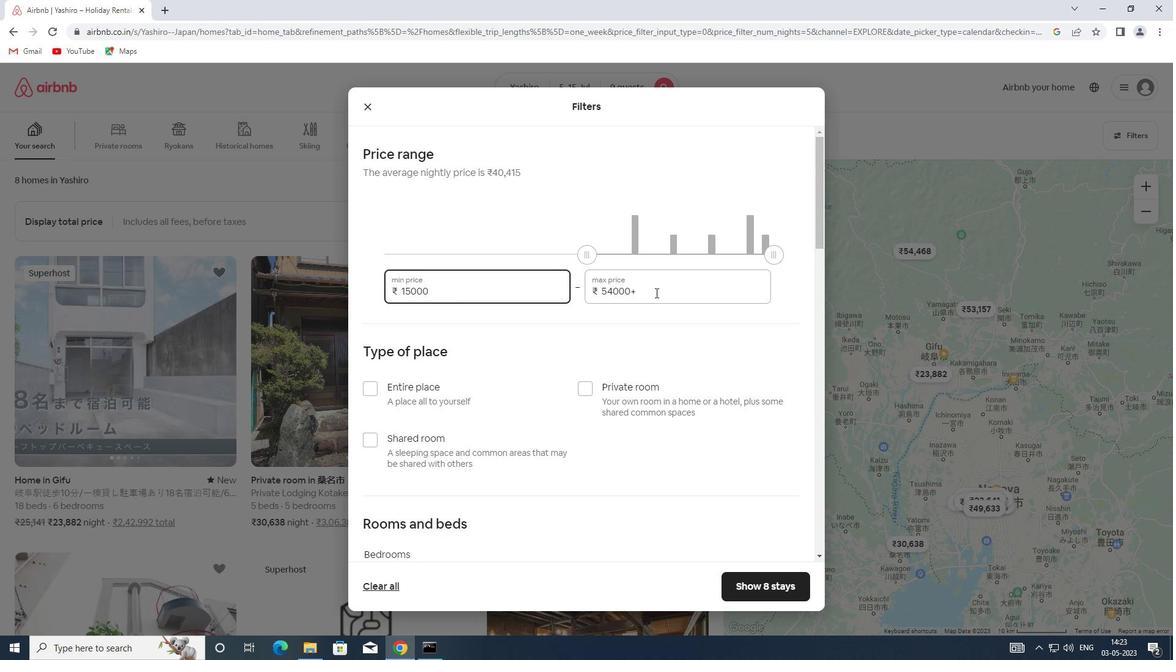 
Action: Key pressed 20000
Screenshot: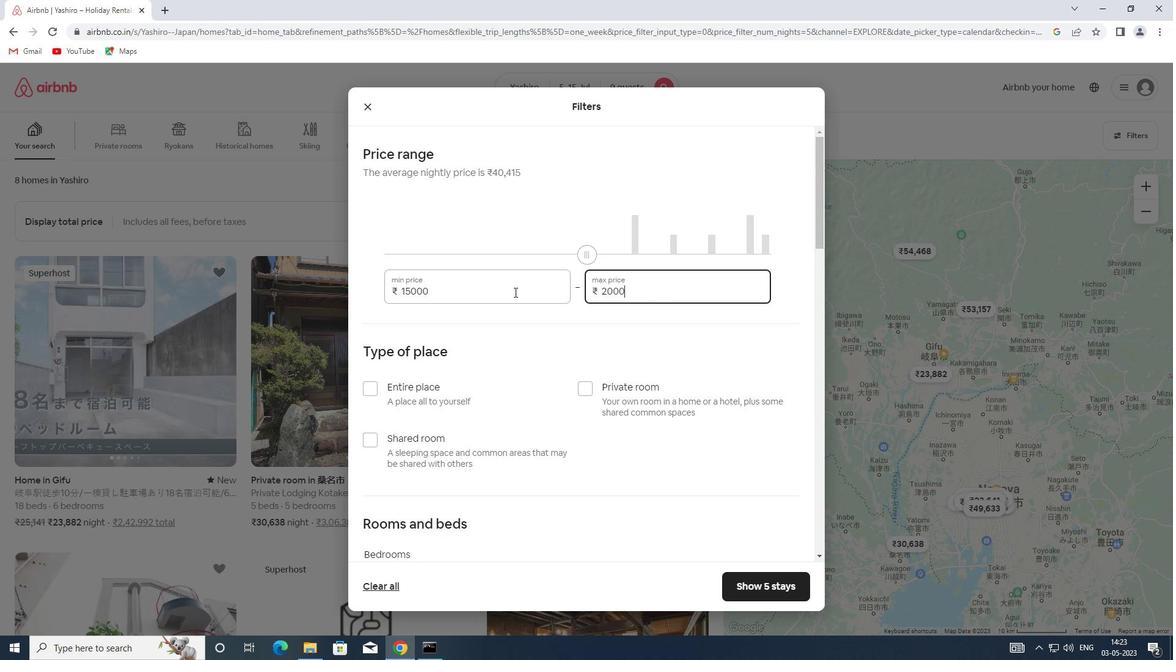 
Action: Mouse moved to (434, 387)
Screenshot: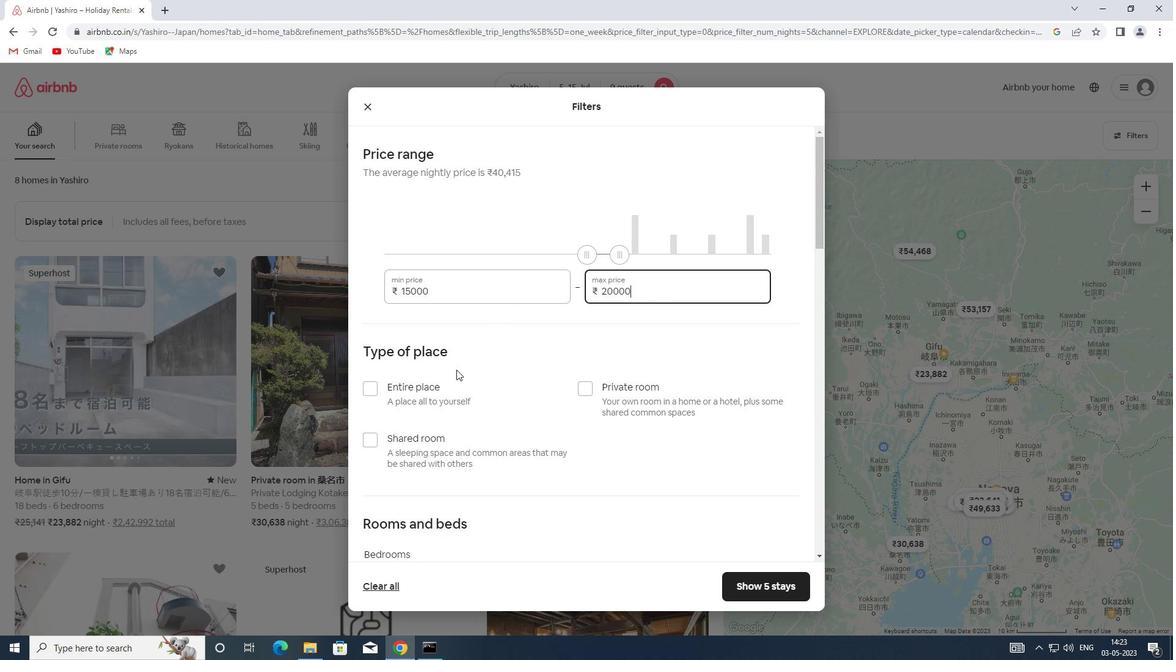 
Action: Mouse pressed left at (434, 387)
Screenshot: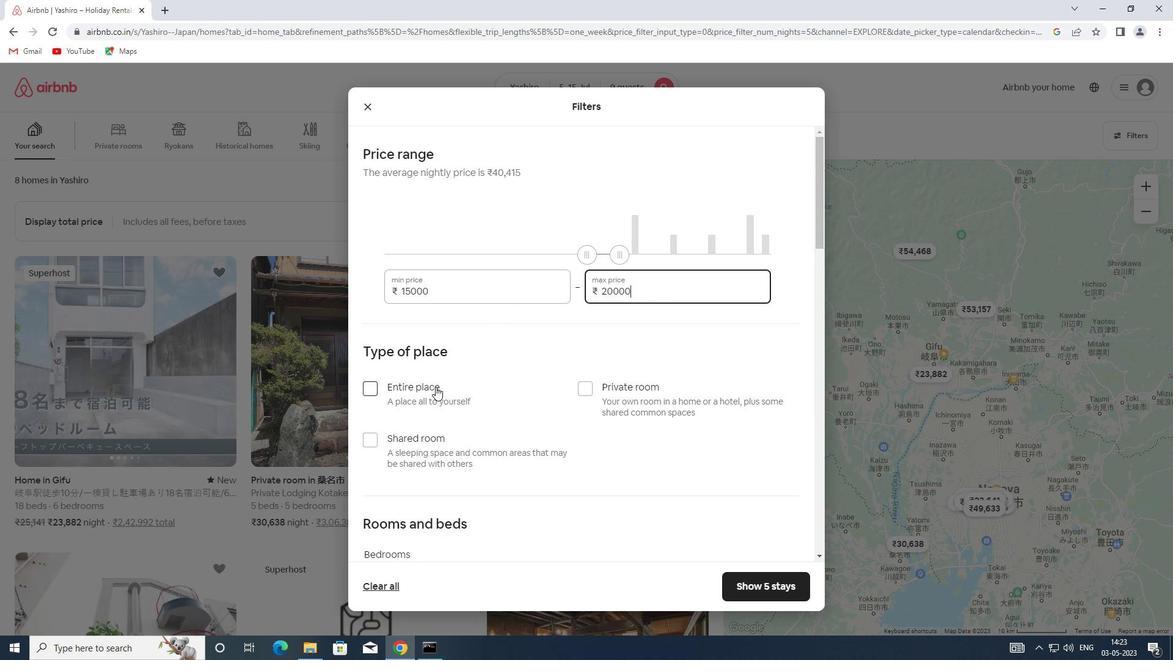 
Action: Mouse scrolled (434, 386) with delta (0, 0)
Screenshot: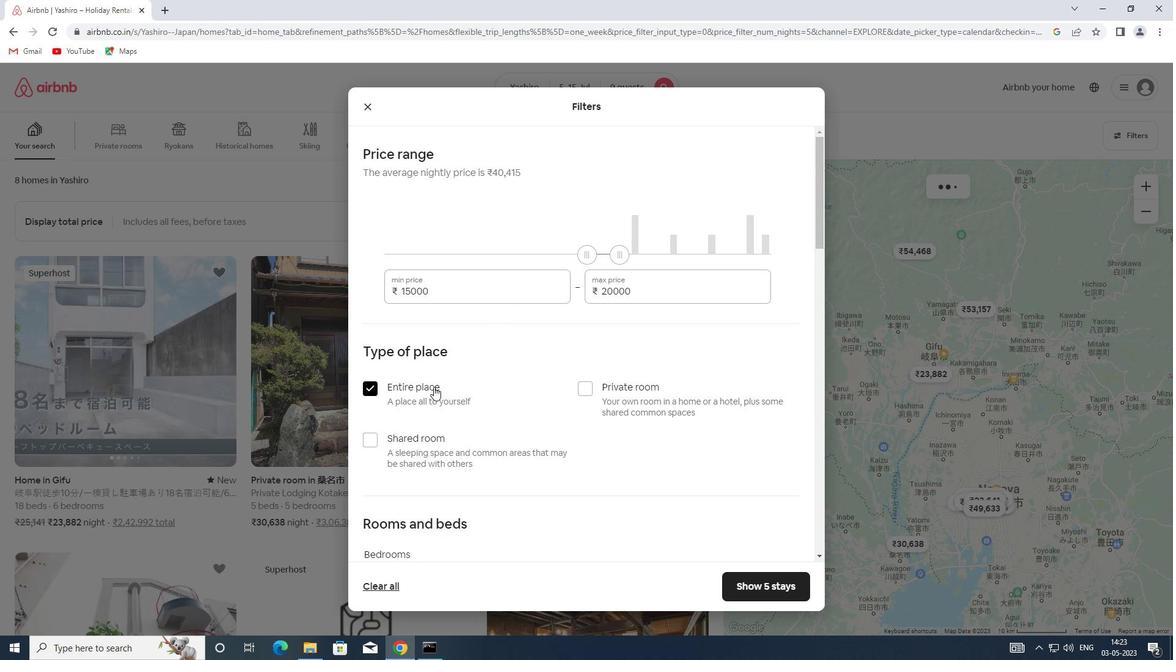 
Action: Mouse scrolled (434, 386) with delta (0, 0)
Screenshot: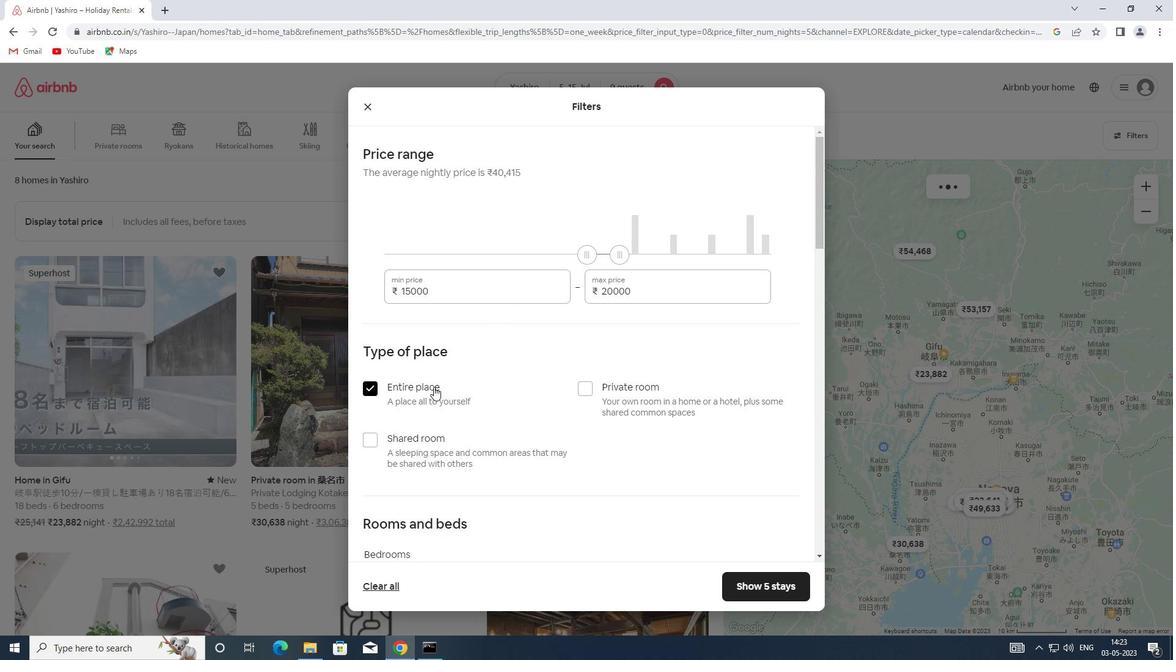 
Action: Mouse scrolled (434, 386) with delta (0, 0)
Screenshot: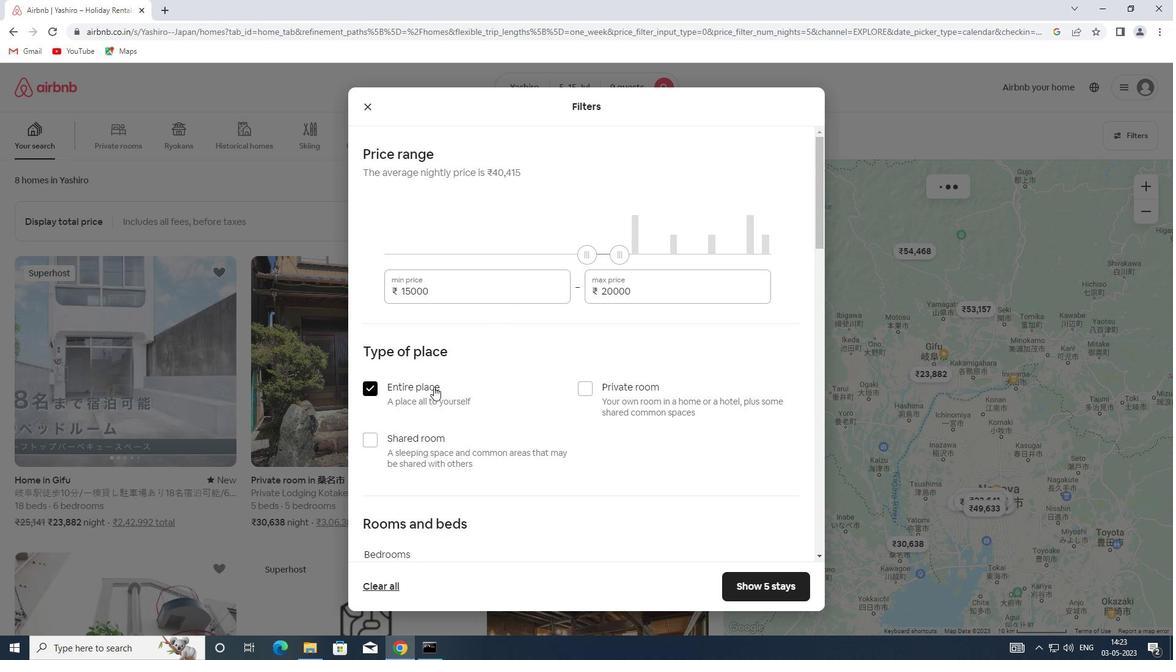 
Action: Mouse moved to (606, 404)
Screenshot: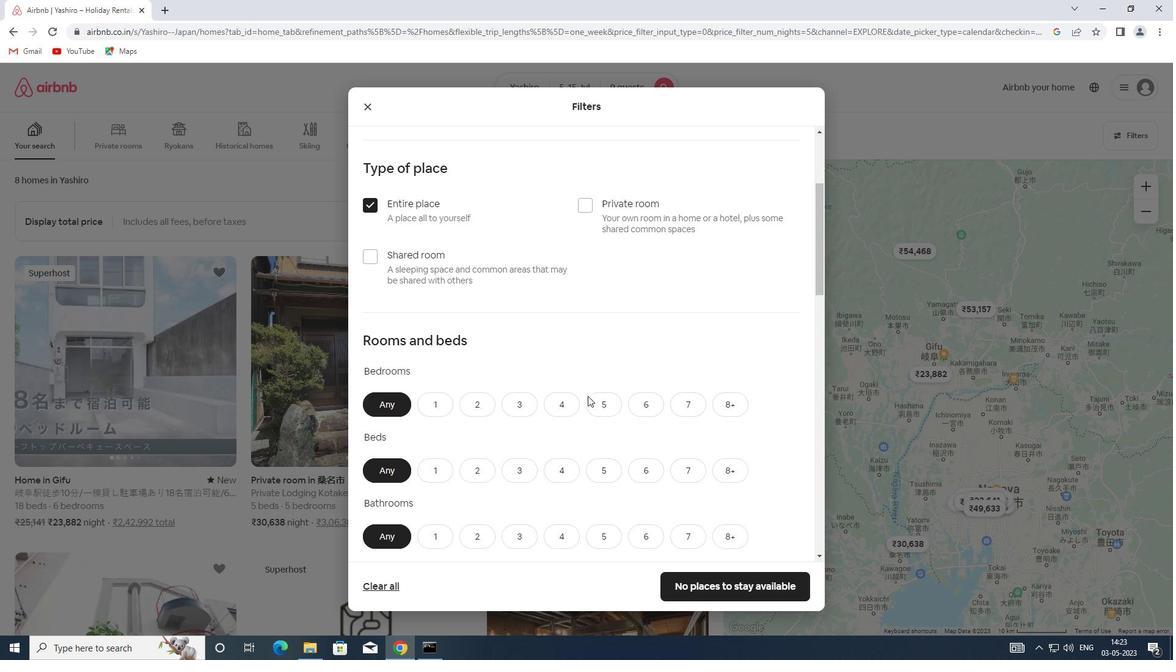 
Action: Mouse pressed left at (606, 404)
Screenshot: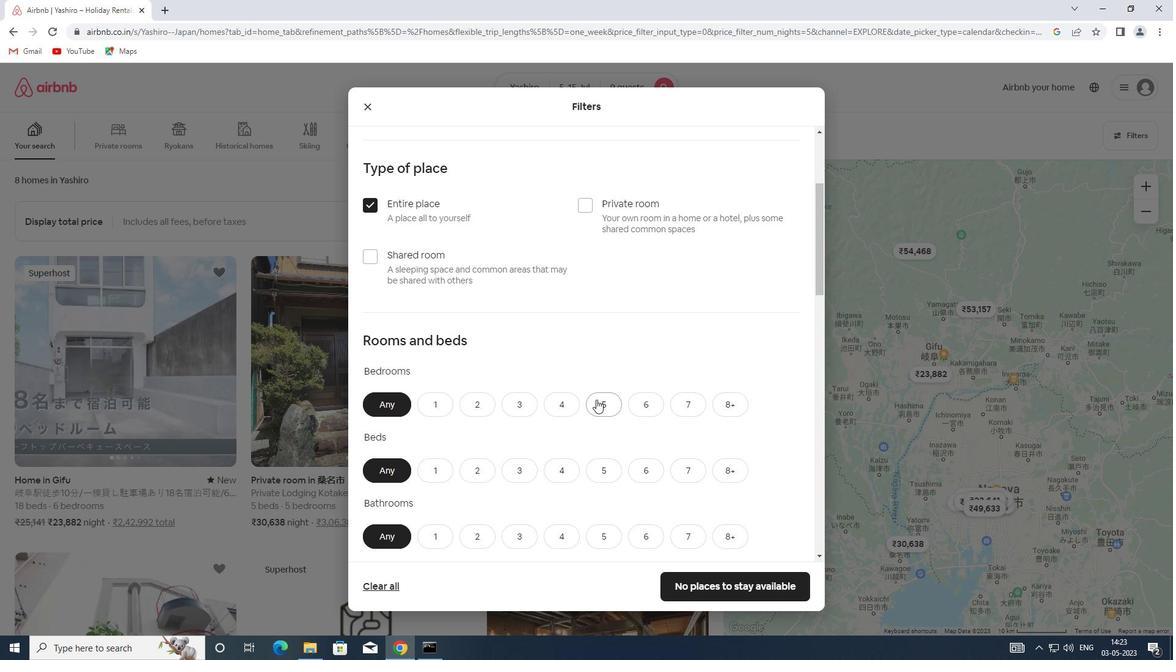 
Action: Mouse scrolled (606, 404) with delta (0, 0)
Screenshot: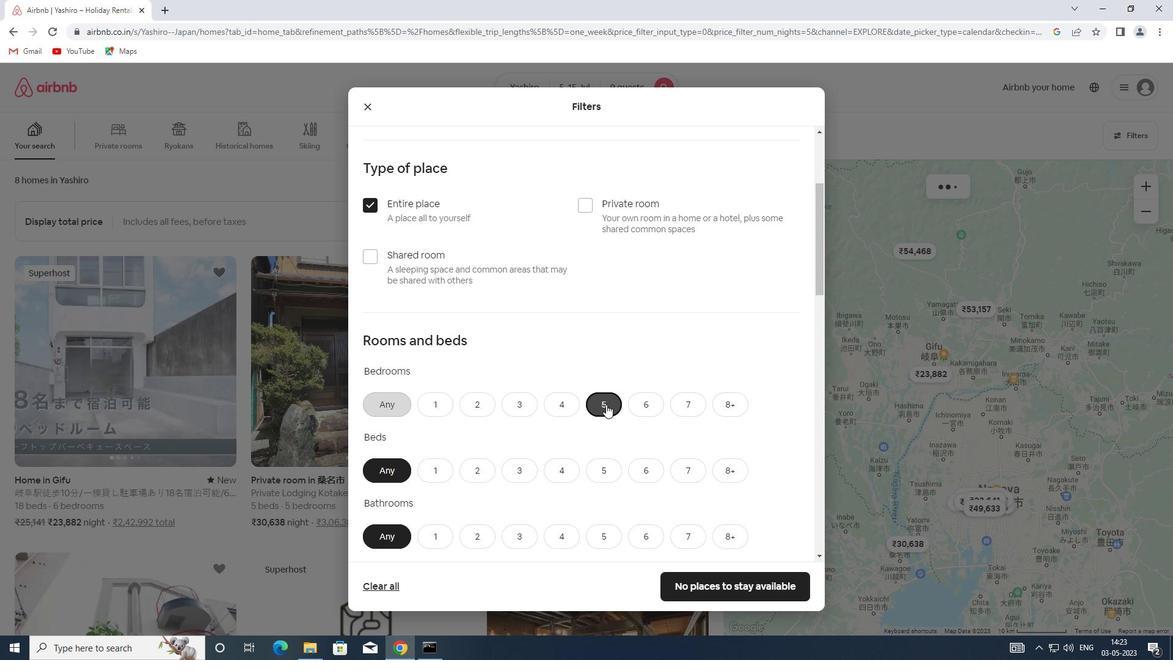 
Action: Mouse scrolled (606, 404) with delta (0, 0)
Screenshot: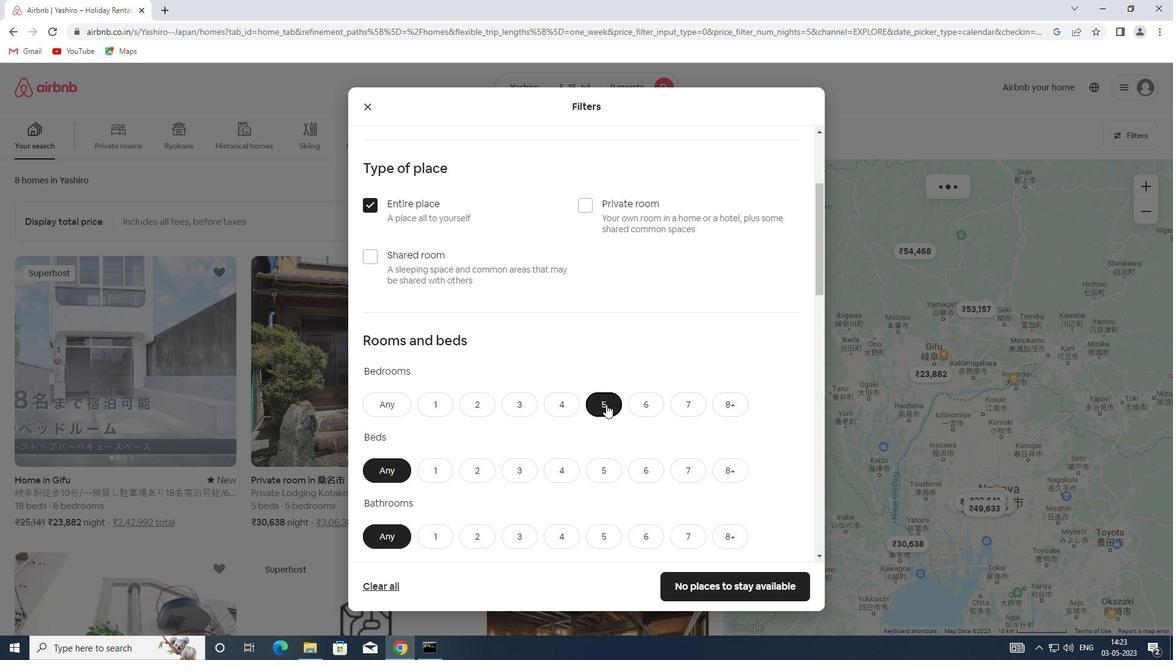 
Action: Mouse scrolled (606, 404) with delta (0, 0)
Screenshot: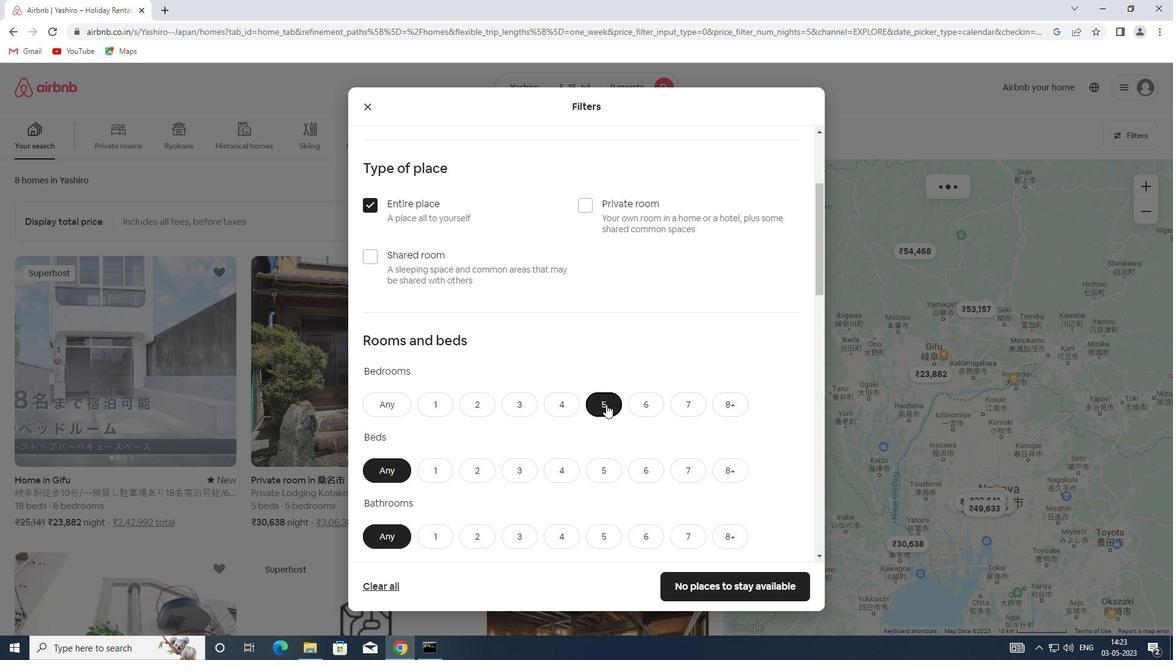 
Action: Mouse moved to (603, 296)
Screenshot: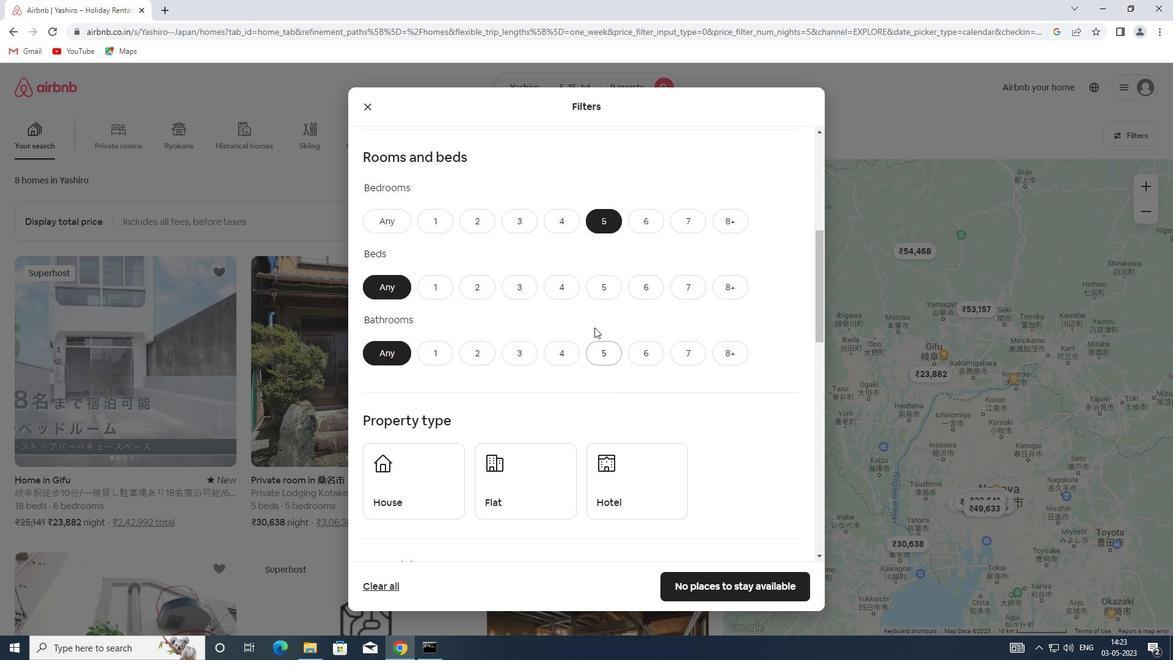 
Action: Mouse pressed left at (603, 296)
Screenshot: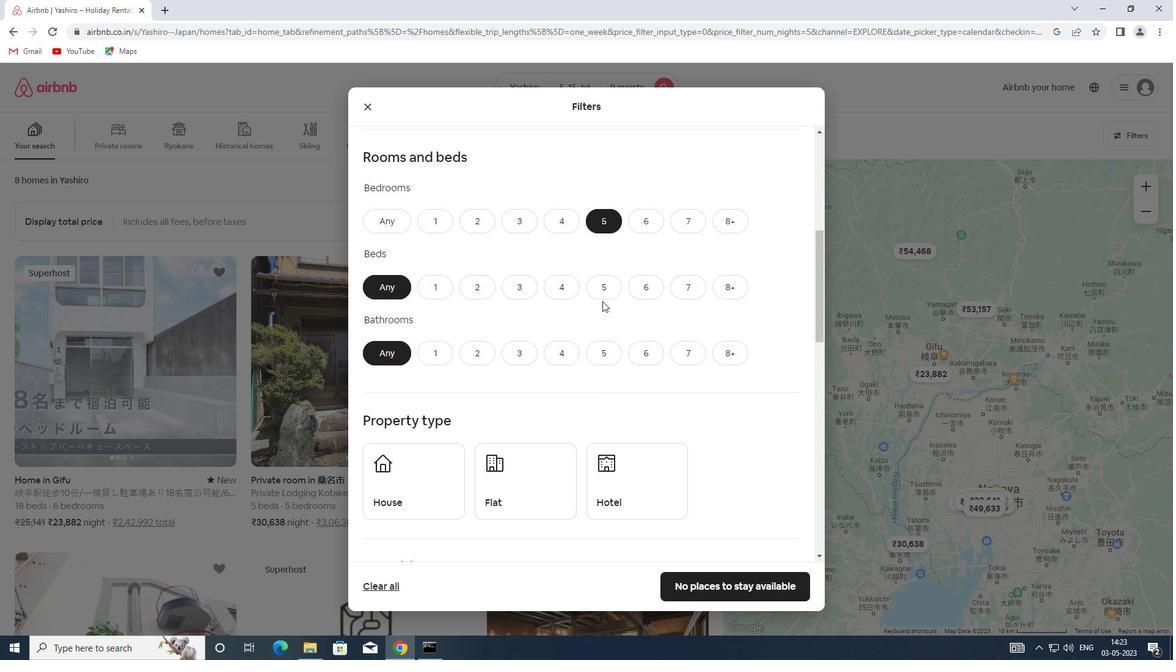 
Action: Mouse moved to (603, 354)
Screenshot: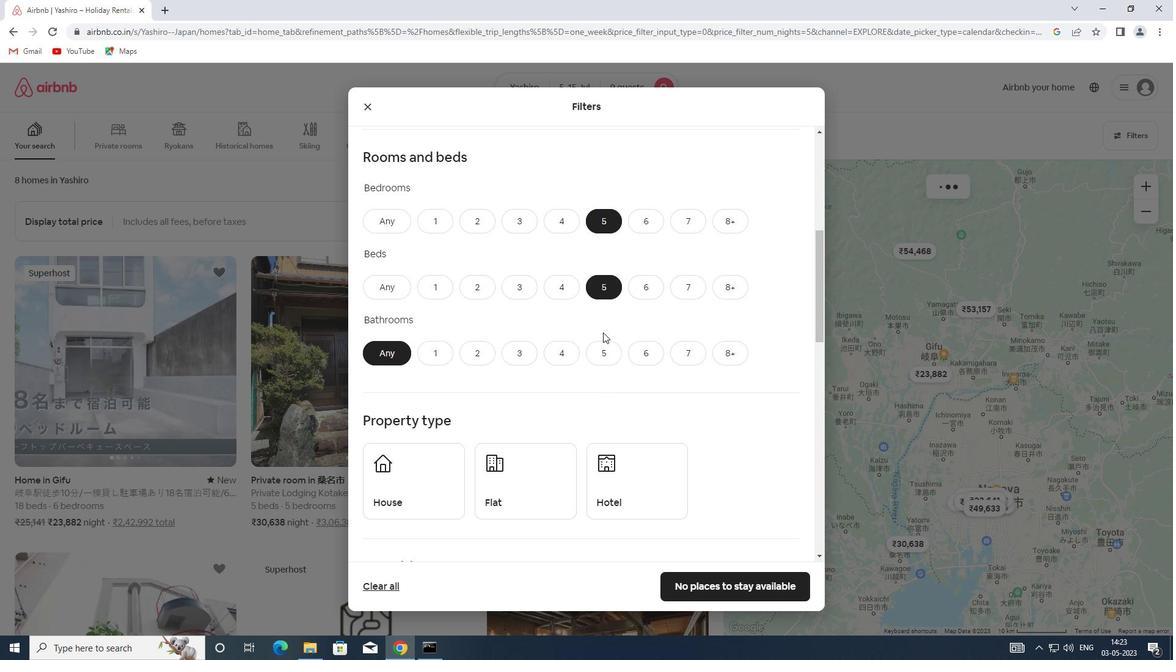 
Action: Mouse pressed left at (603, 354)
Screenshot: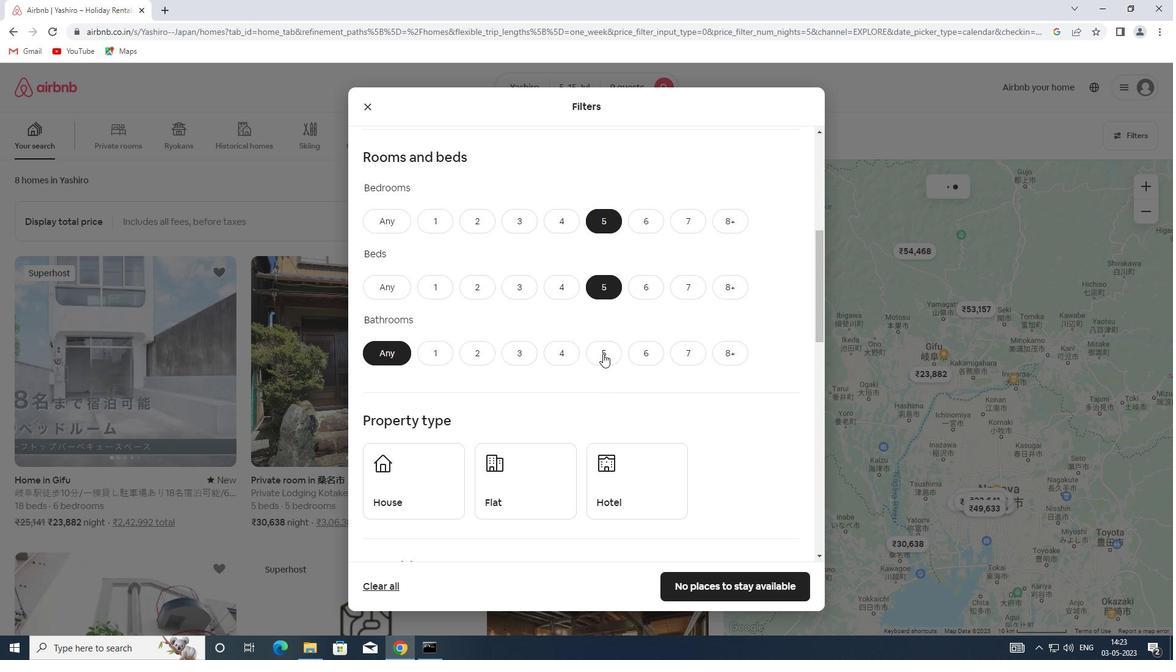 
Action: Mouse moved to (567, 357)
Screenshot: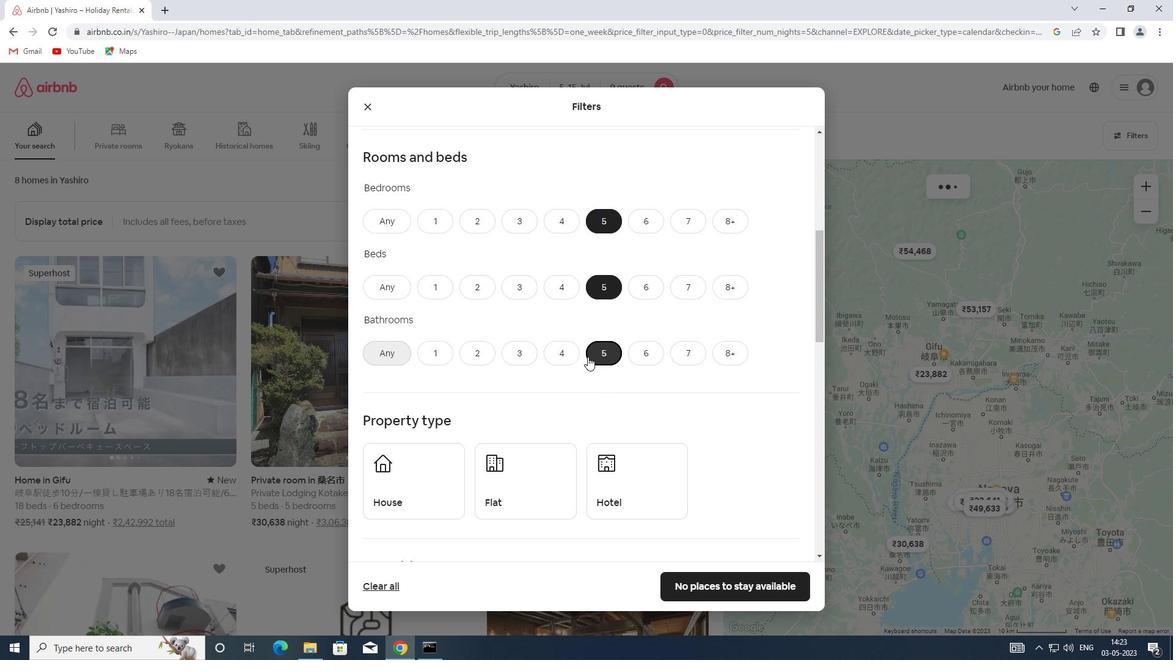 
Action: Mouse scrolled (567, 356) with delta (0, 0)
Screenshot: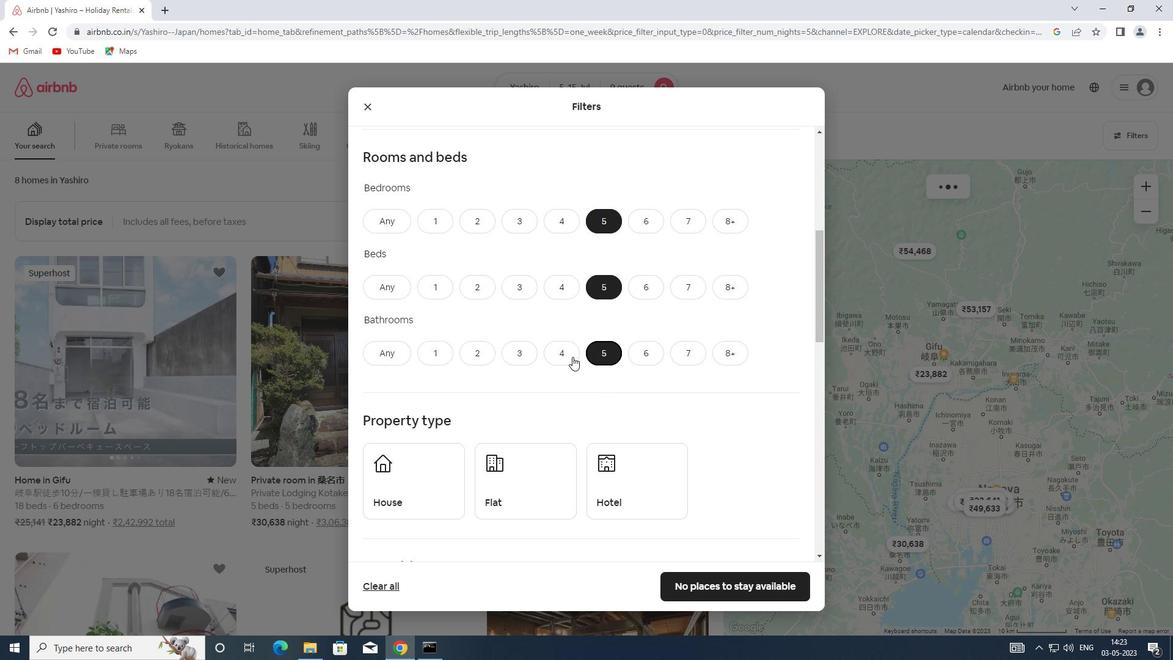 
Action: Mouse scrolled (567, 356) with delta (0, 0)
Screenshot: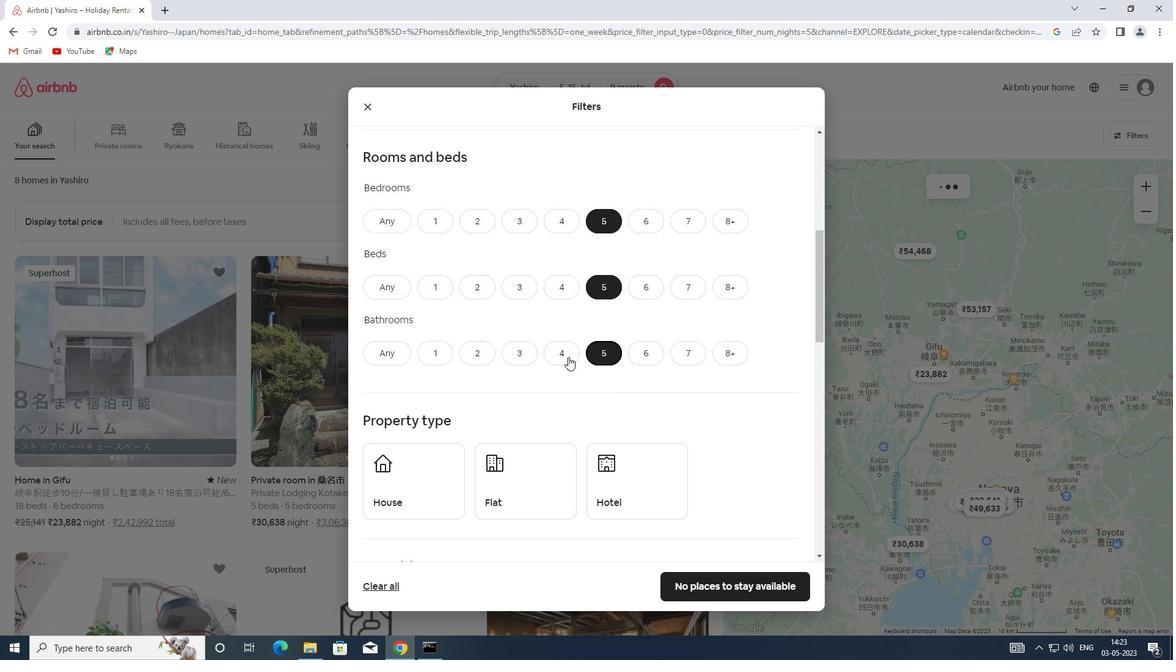 
Action: Mouse moved to (353, 365)
Screenshot: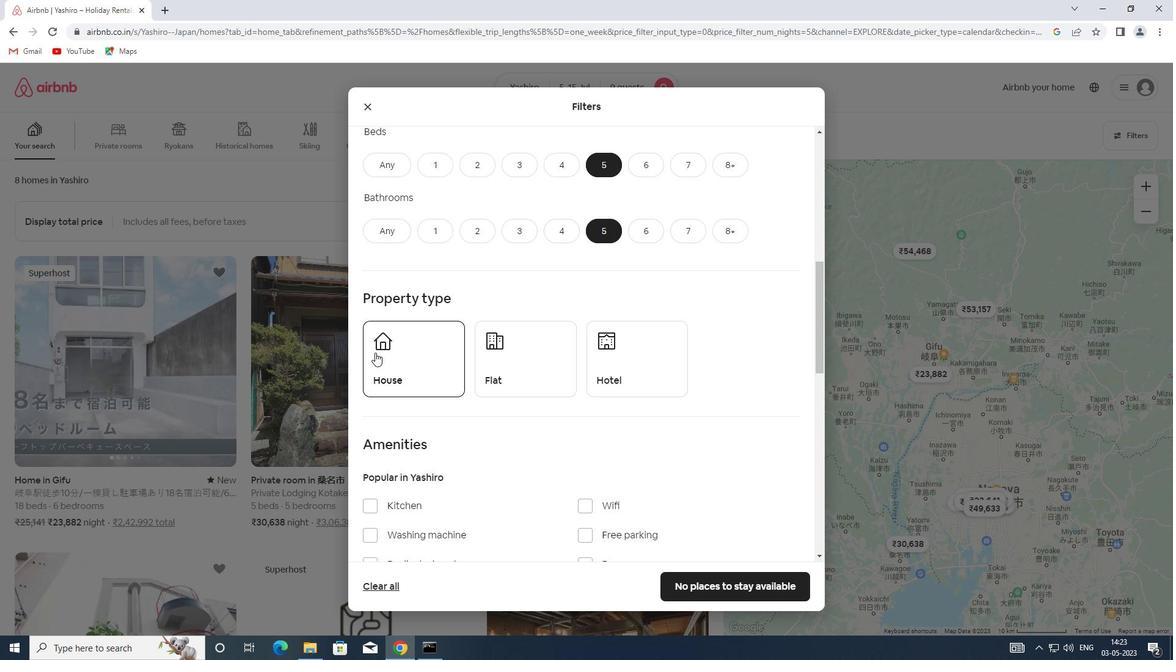 
Action: Mouse pressed left at (353, 365)
Screenshot: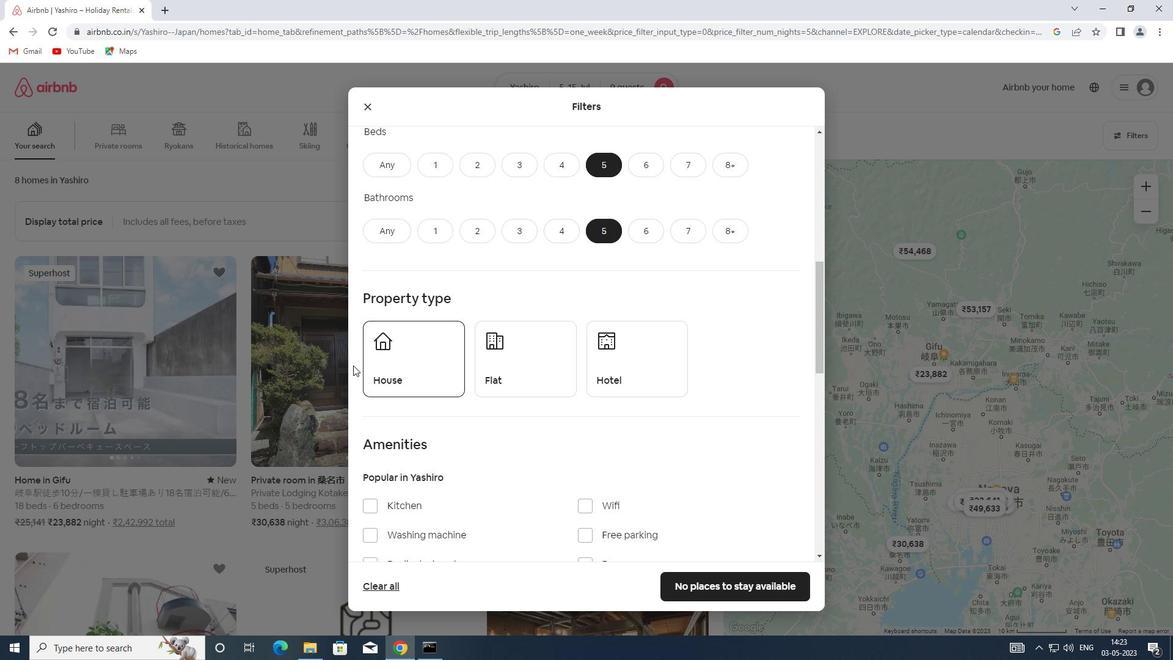 
Action: Mouse moved to (383, 370)
Screenshot: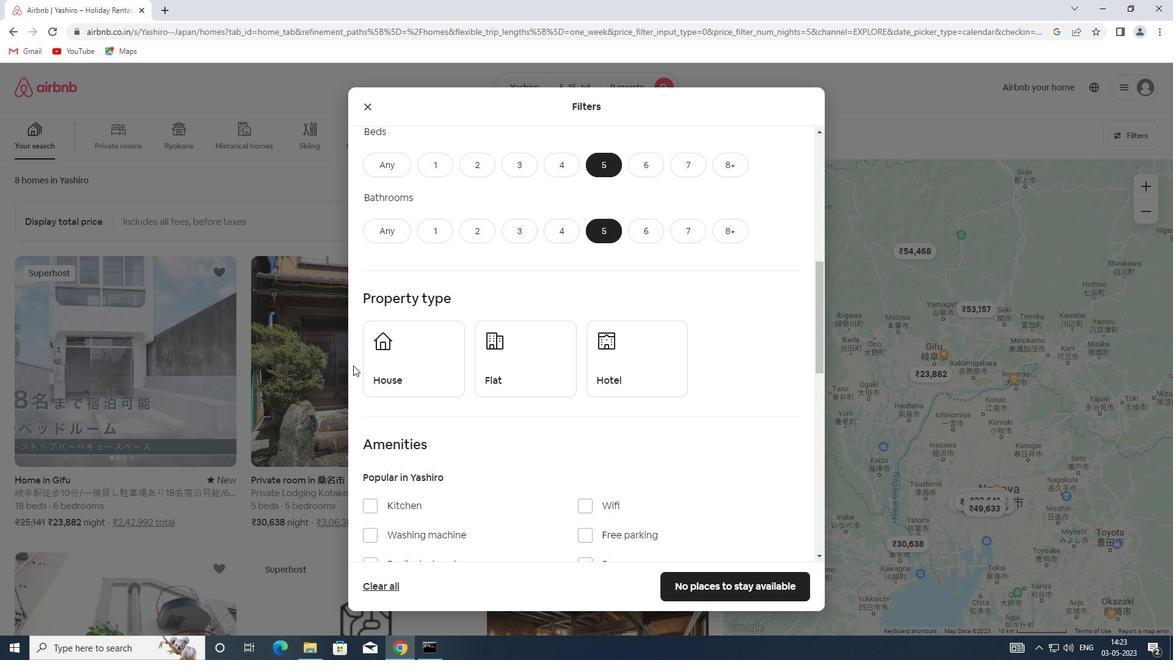 
Action: Mouse pressed left at (383, 370)
Screenshot: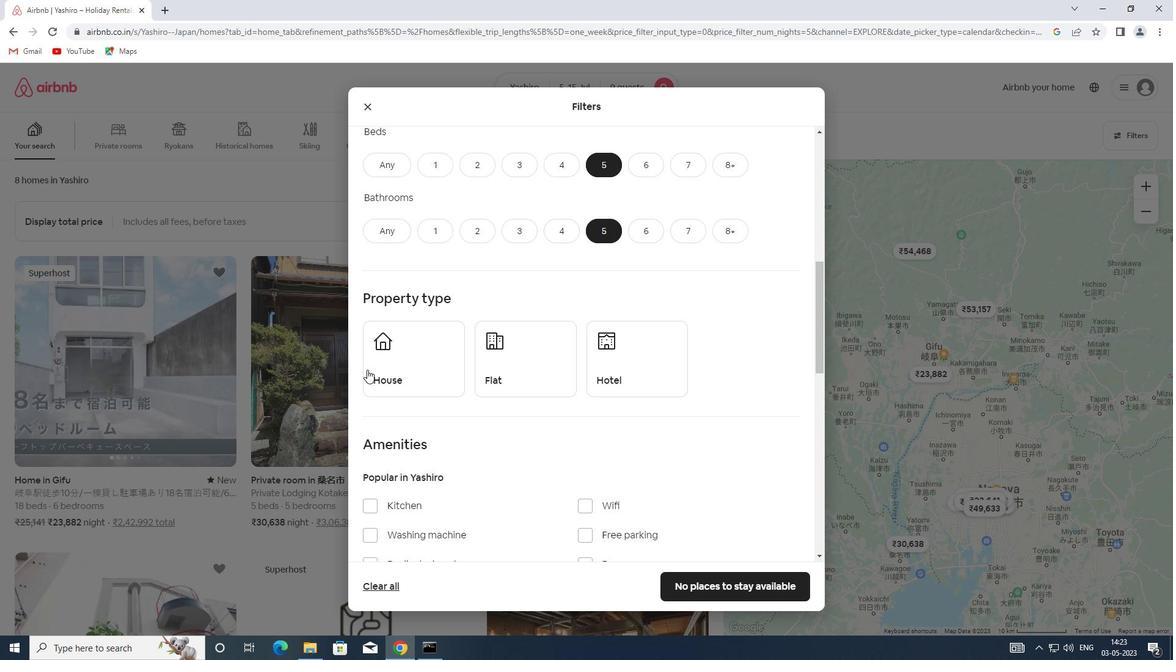 
Action: Mouse moved to (553, 363)
Screenshot: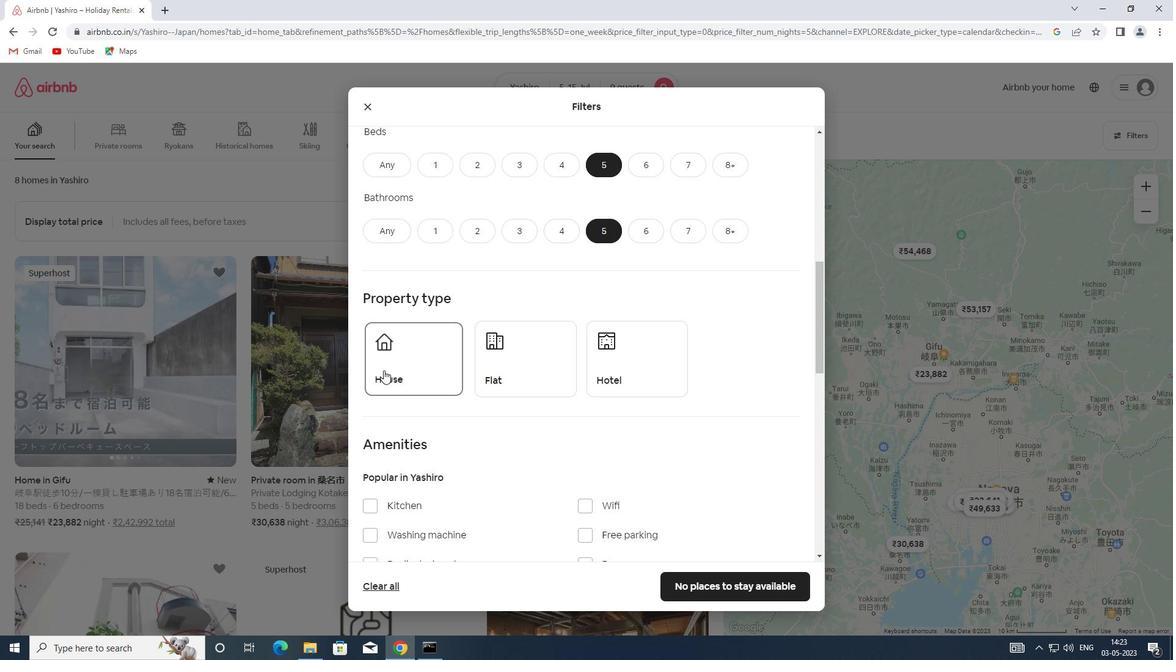 
Action: Mouse pressed left at (553, 363)
Screenshot: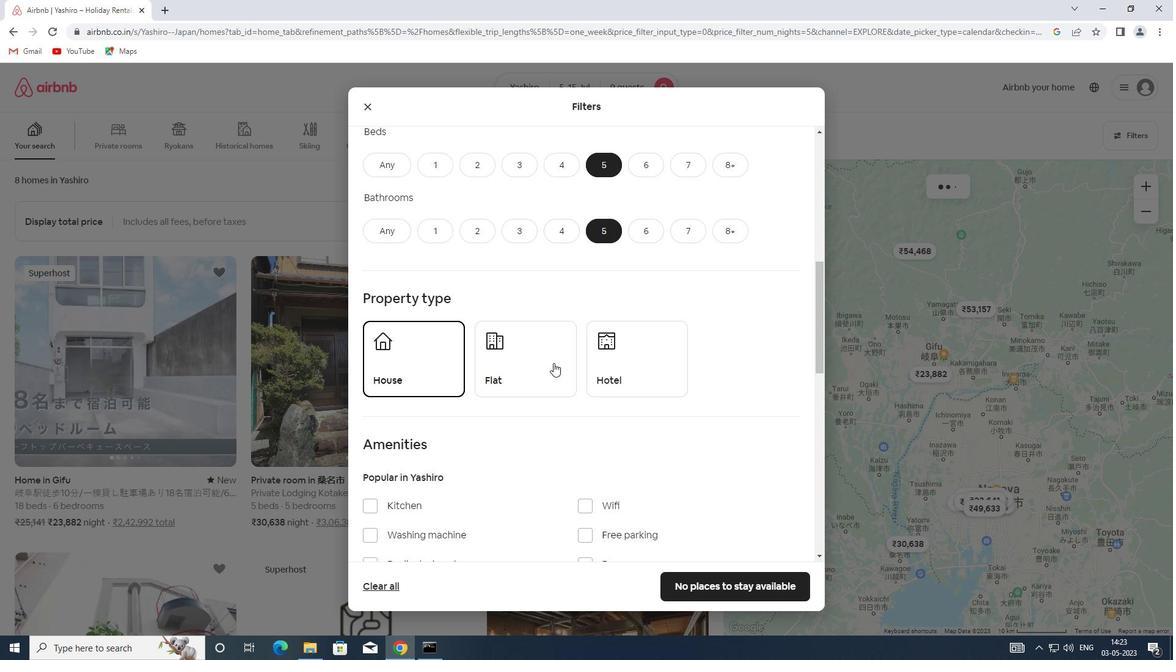 
Action: Mouse moved to (659, 363)
Screenshot: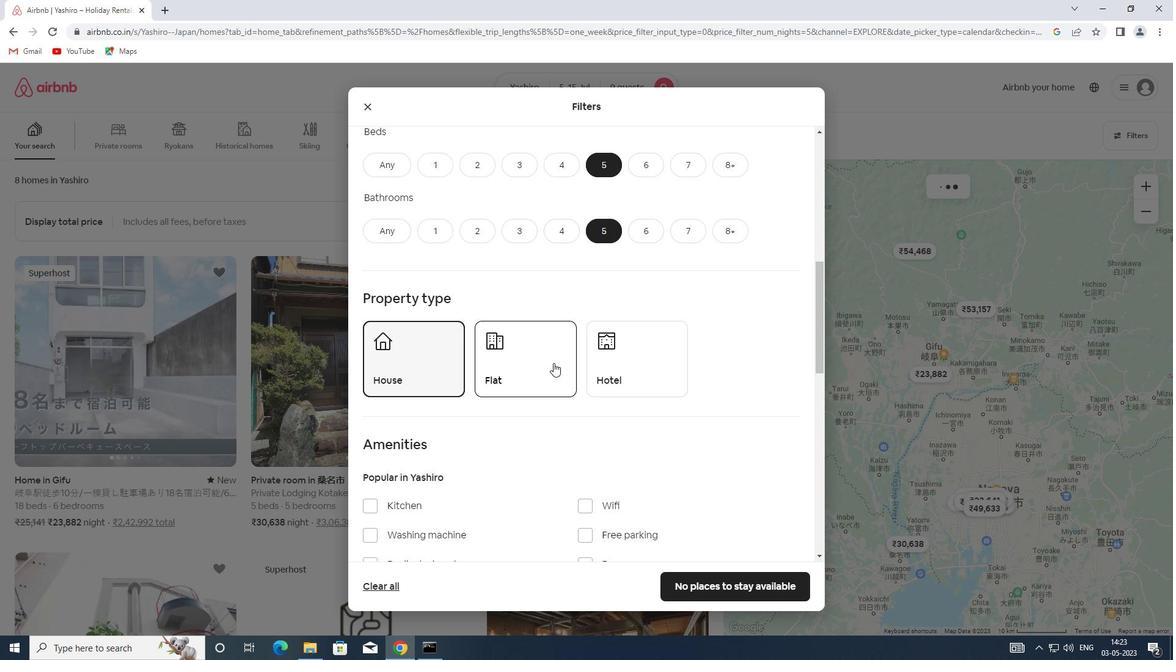 
Action: Mouse pressed left at (659, 363)
Screenshot: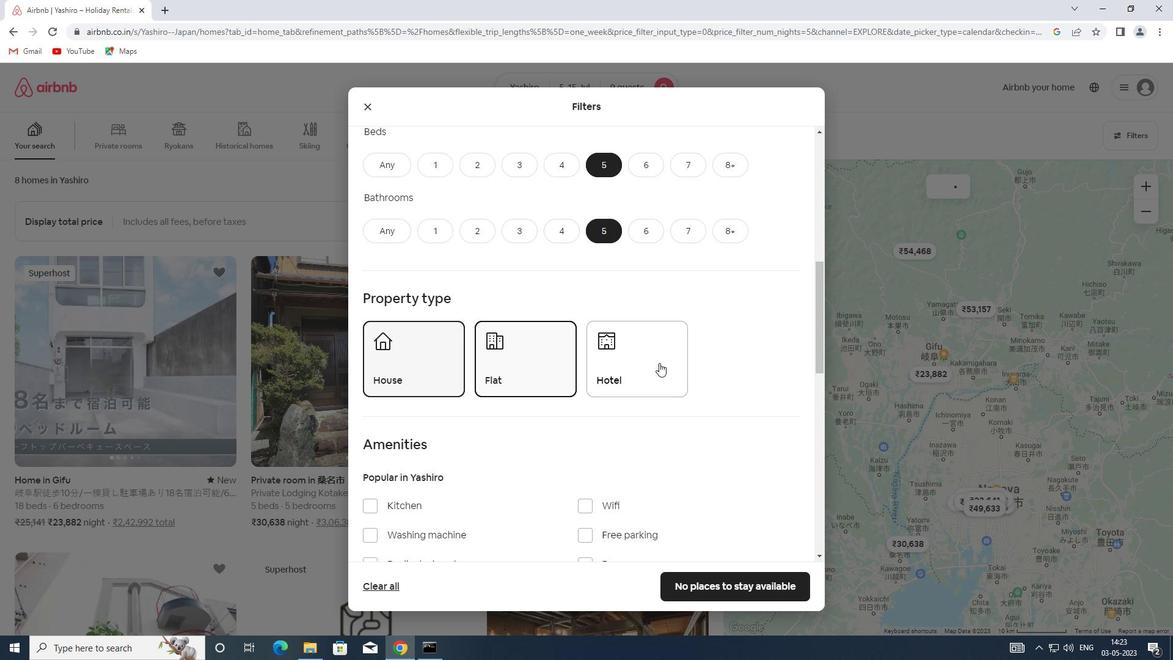 
Action: Mouse moved to (565, 363)
Screenshot: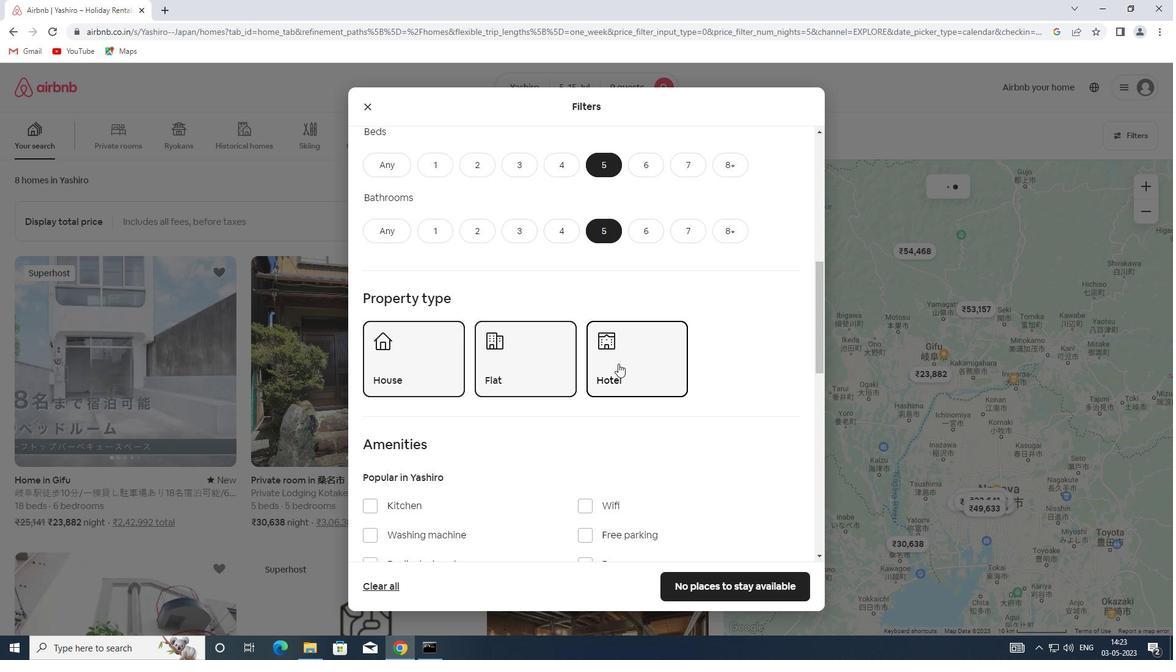 
Action: Mouse scrolled (565, 362) with delta (0, 0)
Screenshot: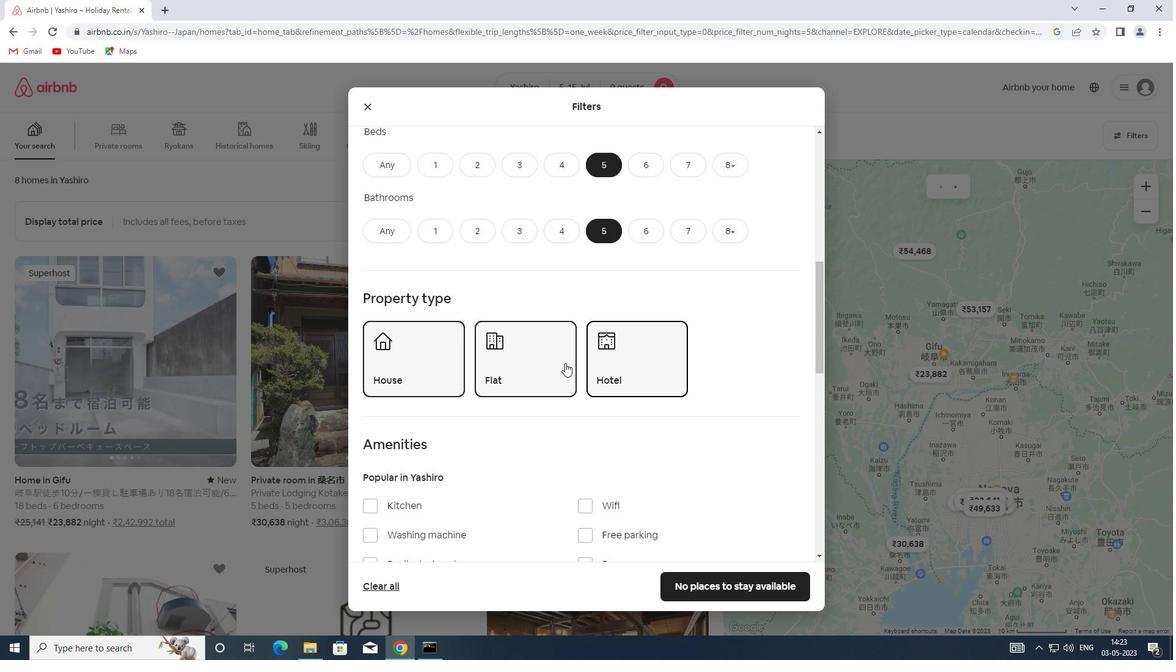 
Action: Mouse scrolled (565, 362) with delta (0, 0)
Screenshot: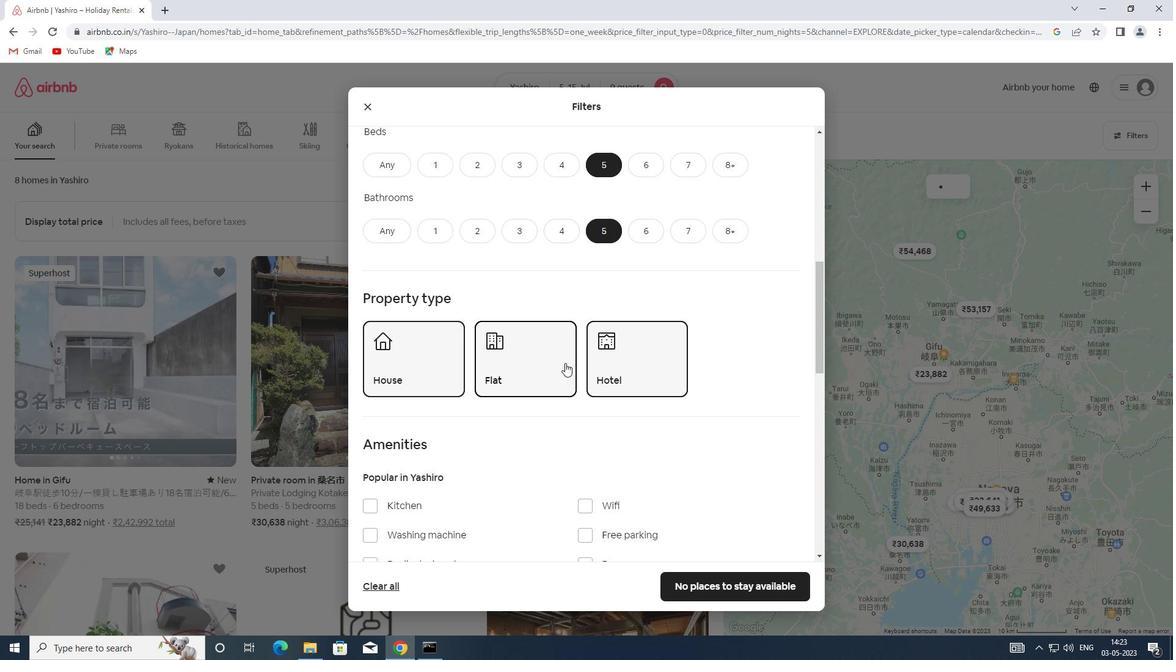 
Action: Mouse scrolled (565, 362) with delta (0, 0)
Screenshot: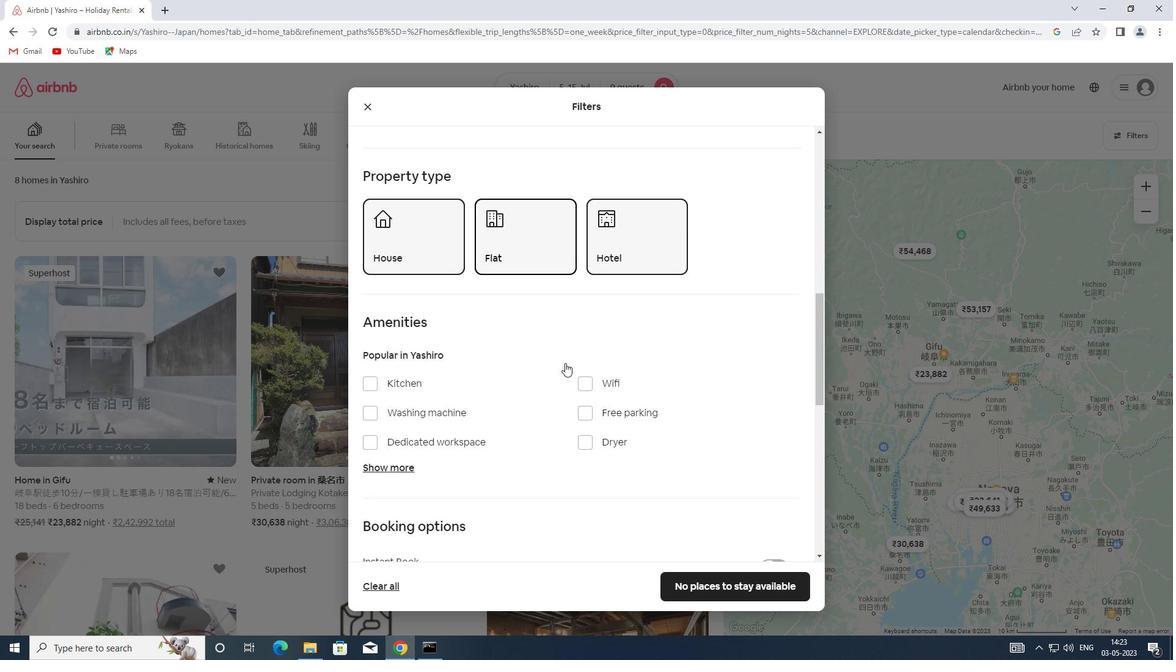 
Action: Mouse moved to (454, 356)
Screenshot: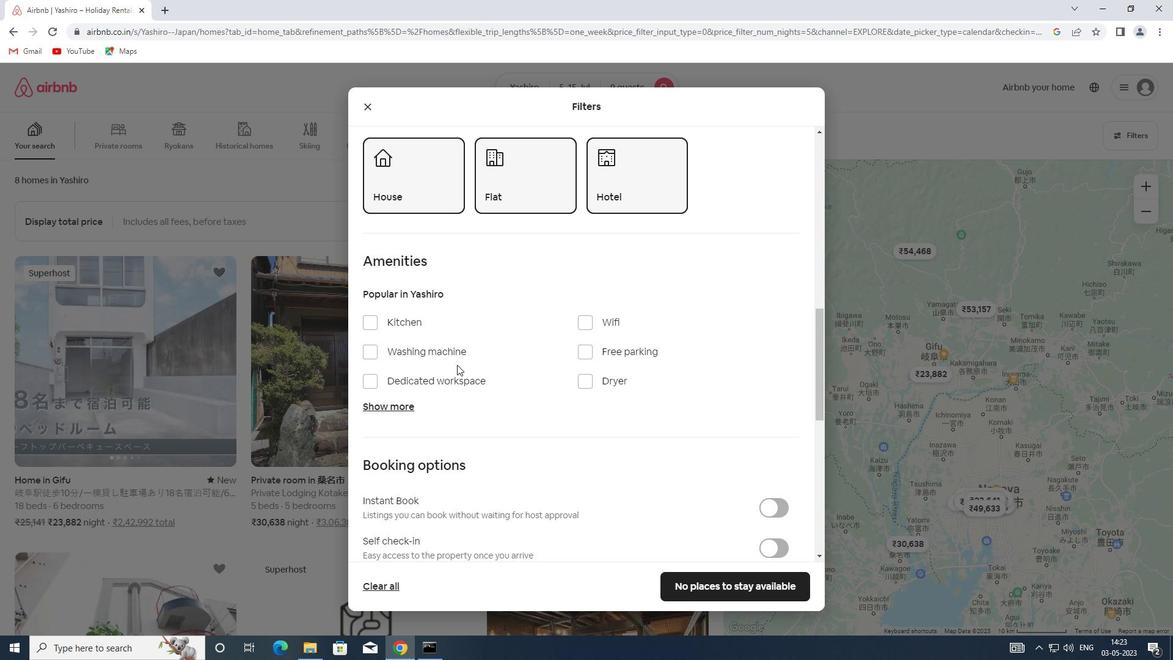
Action: Mouse pressed left at (454, 356)
Screenshot: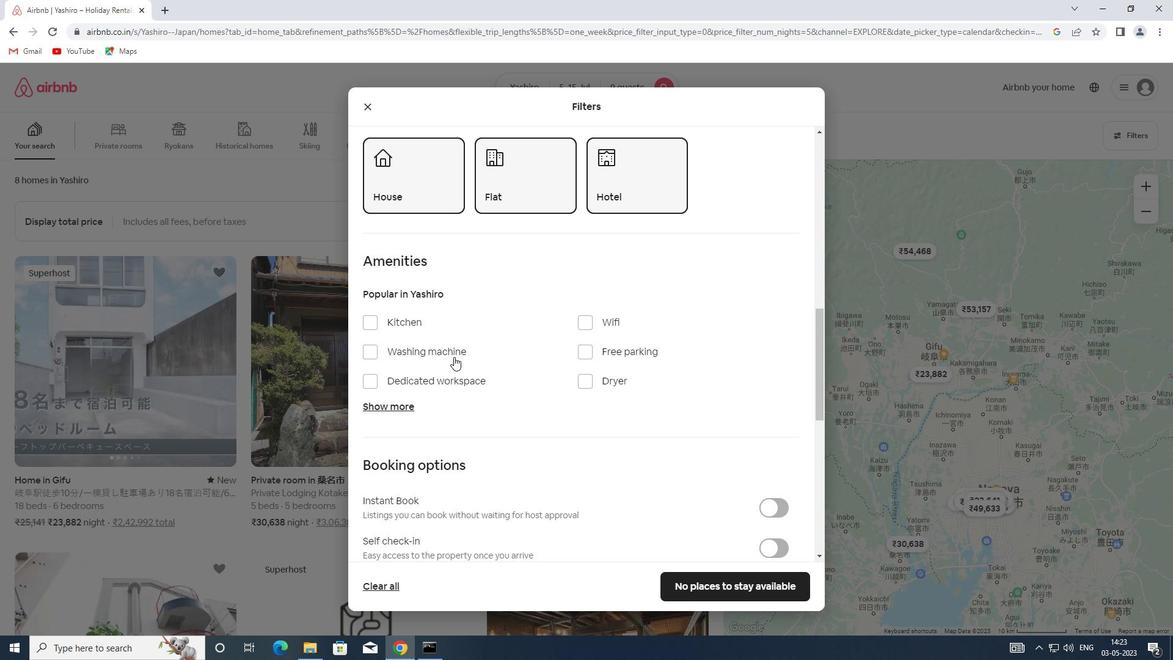 
Action: Mouse moved to (454, 355)
Screenshot: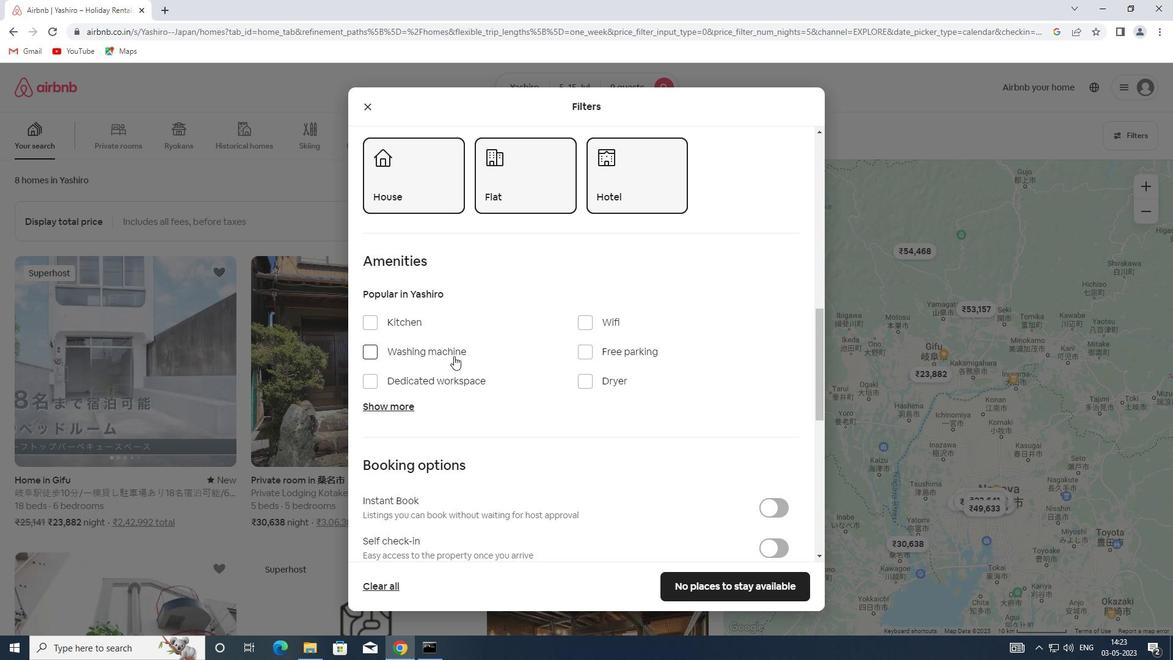 
Action: Mouse scrolled (454, 354) with delta (0, 0)
Screenshot: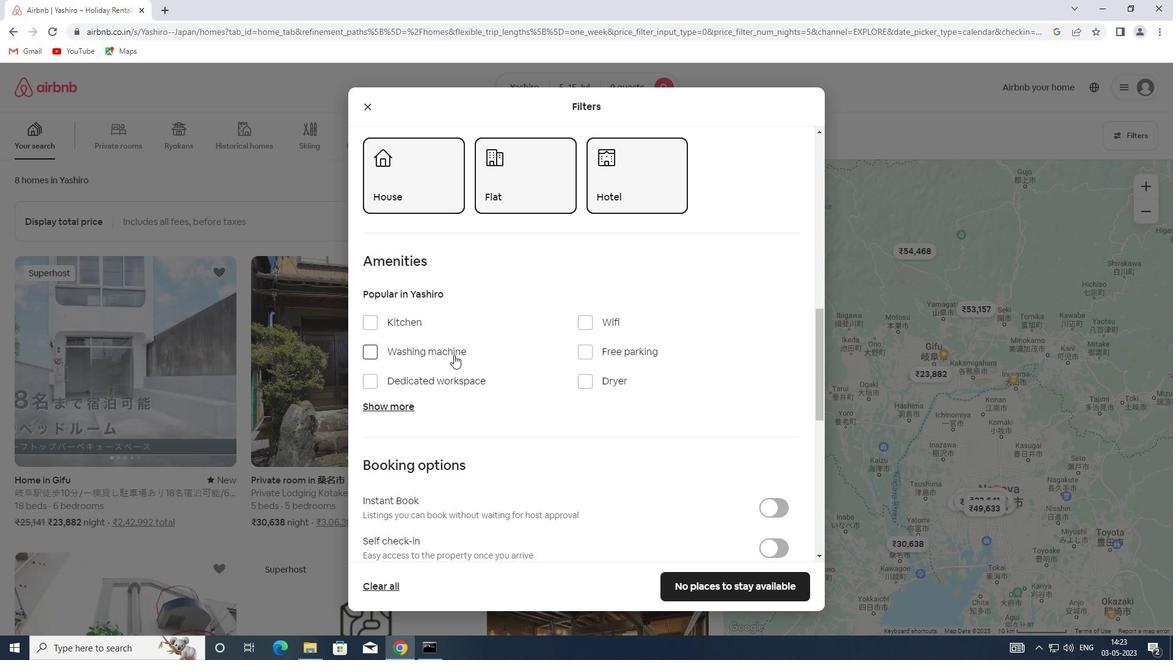 
Action: Mouse scrolled (454, 354) with delta (0, 0)
Screenshot: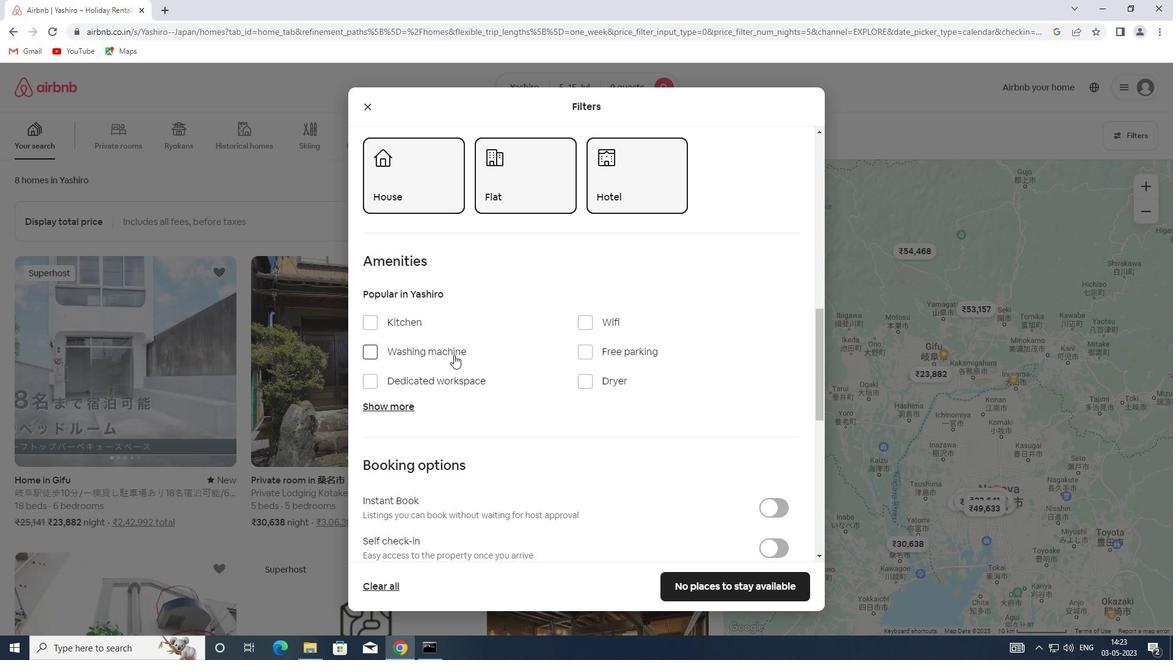 
Action: Mouse scrolled (454, 354) with delta (0, 0)
Screenshot: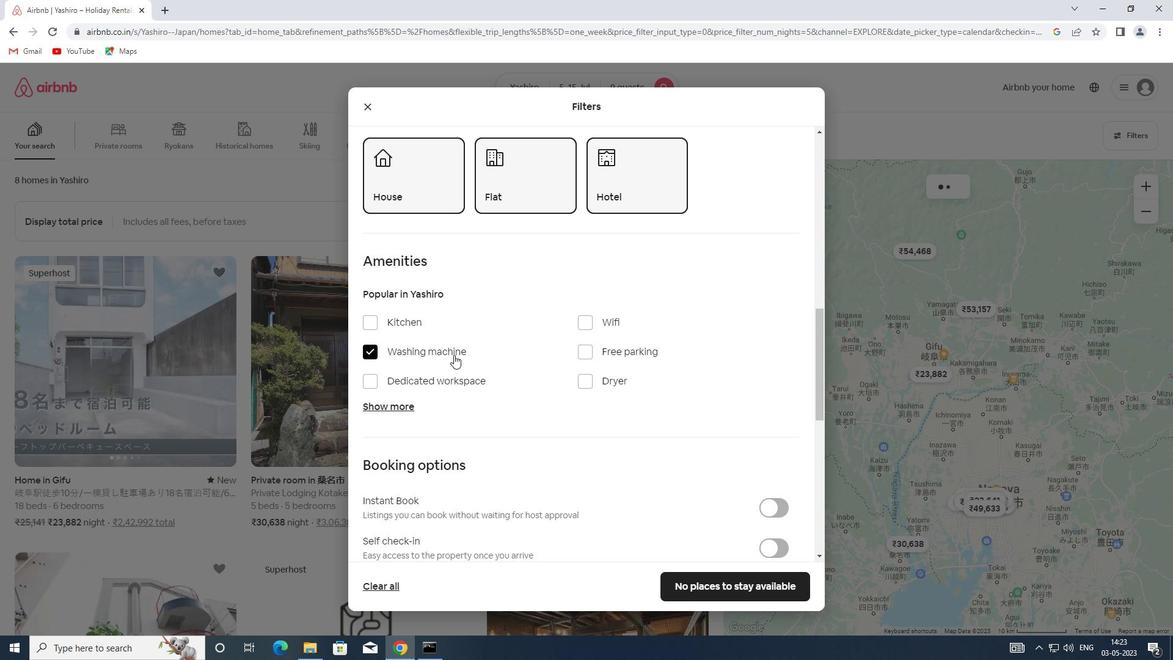
Action: Mouse moved to (761, 370)
Screenshot: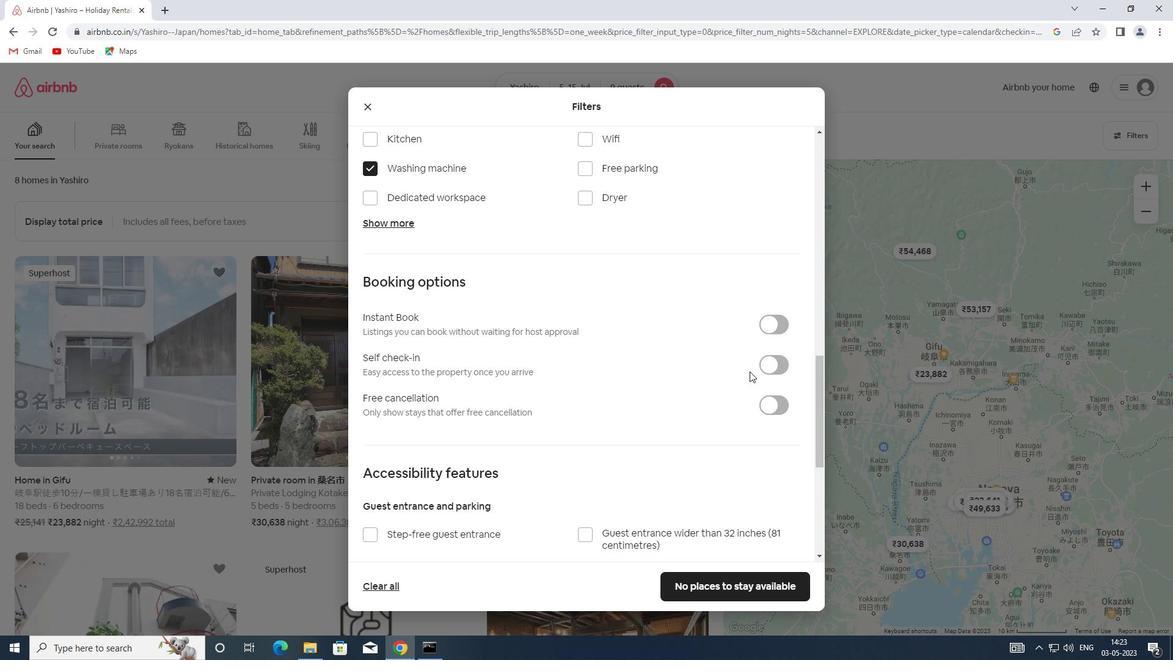 
Action: Mouse pressed left at (761, 370)
Screenshot: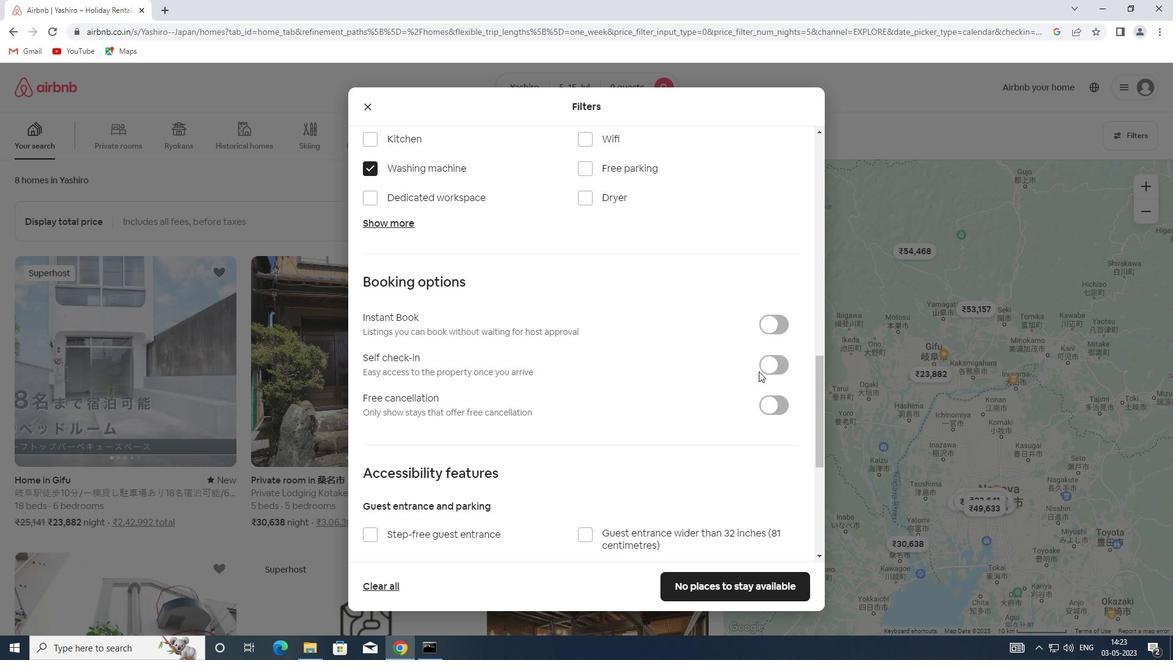 
Action: Mouse moved to (417, 388)
Screenshot: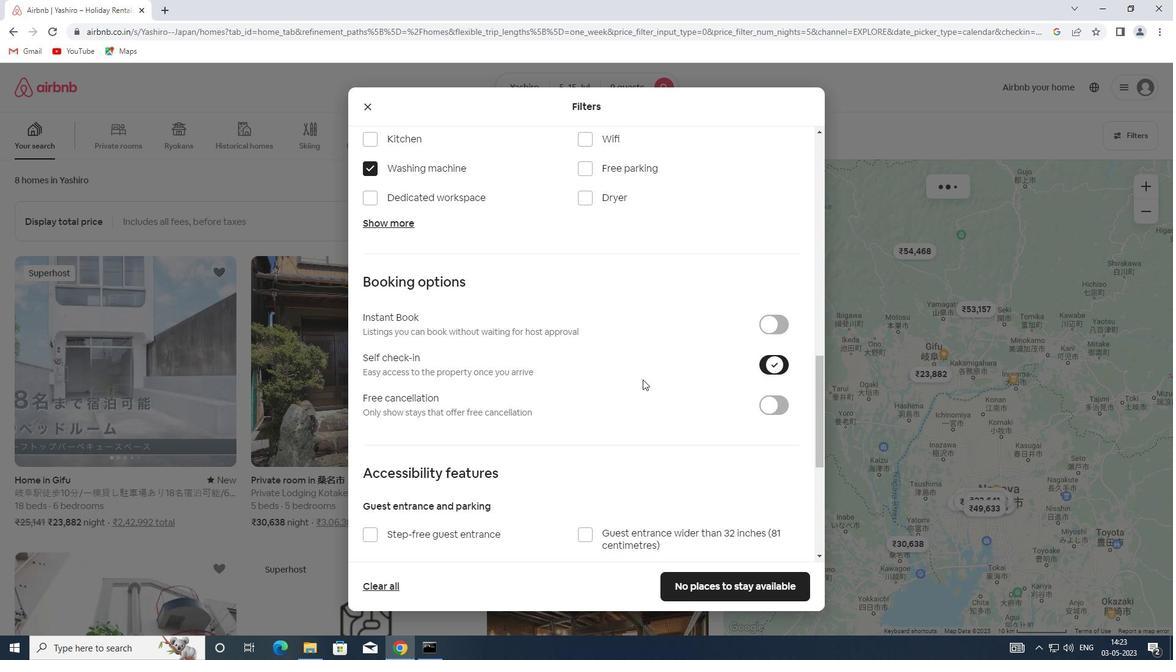 
Action: Mouse scrolled (417, 388) with delta (0, 0)
Screenshot: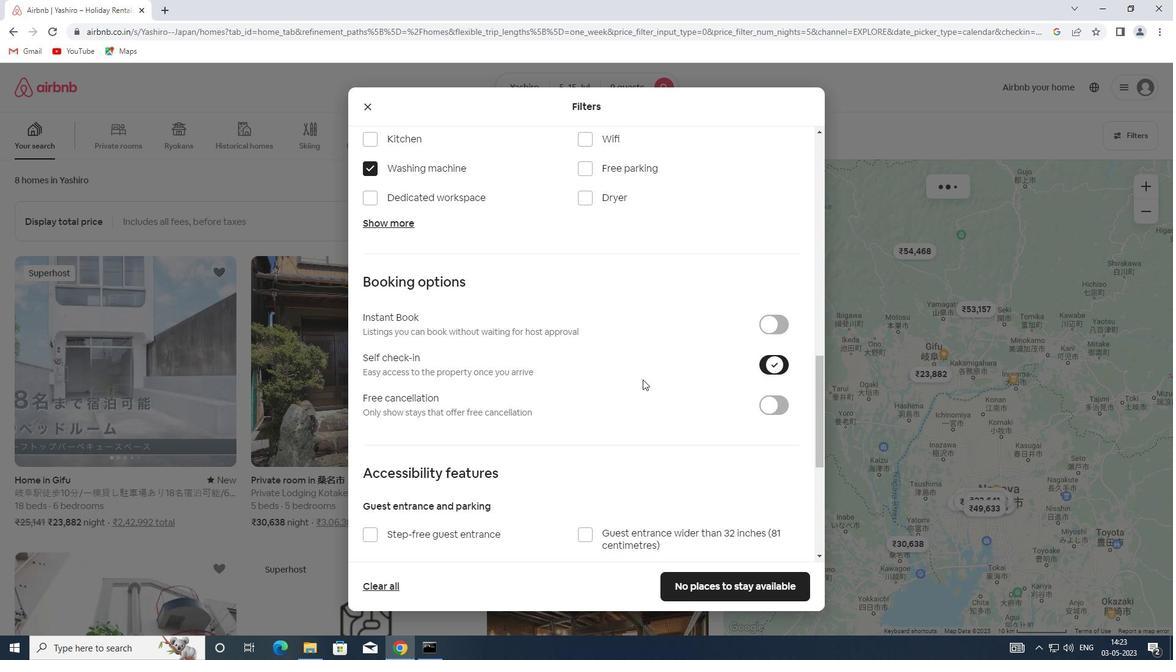 
Action: Mouse moved to (416, 388)
Screenshot: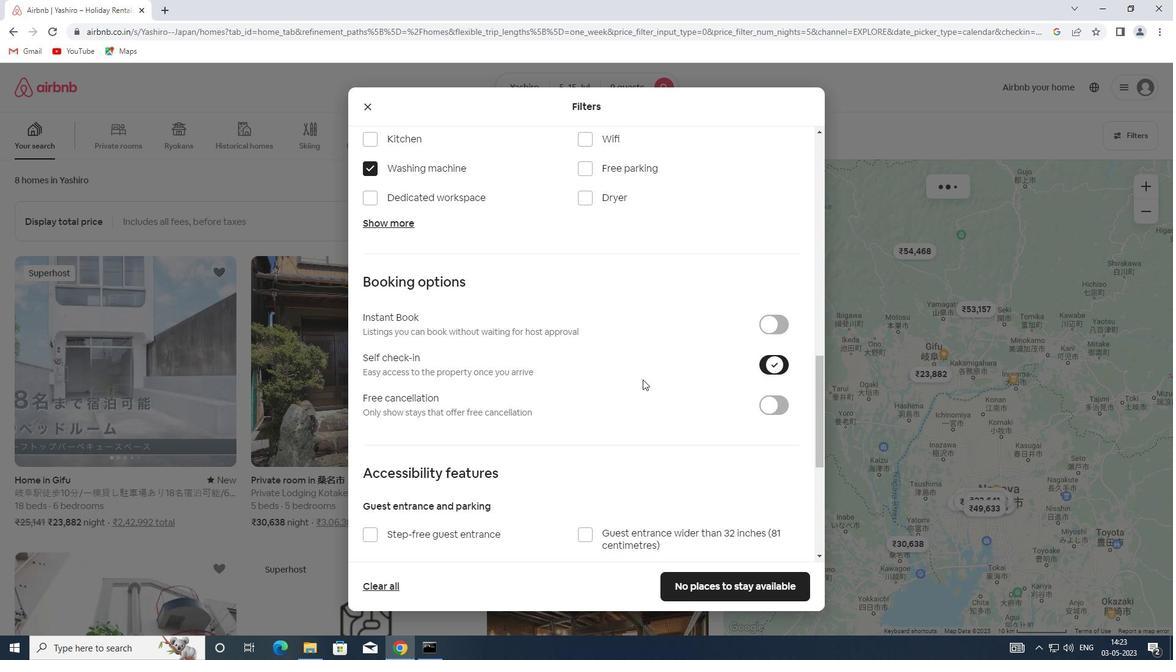 
Action: Mouse scrolled (416, 388) with delta (0, 0)
Screenshot: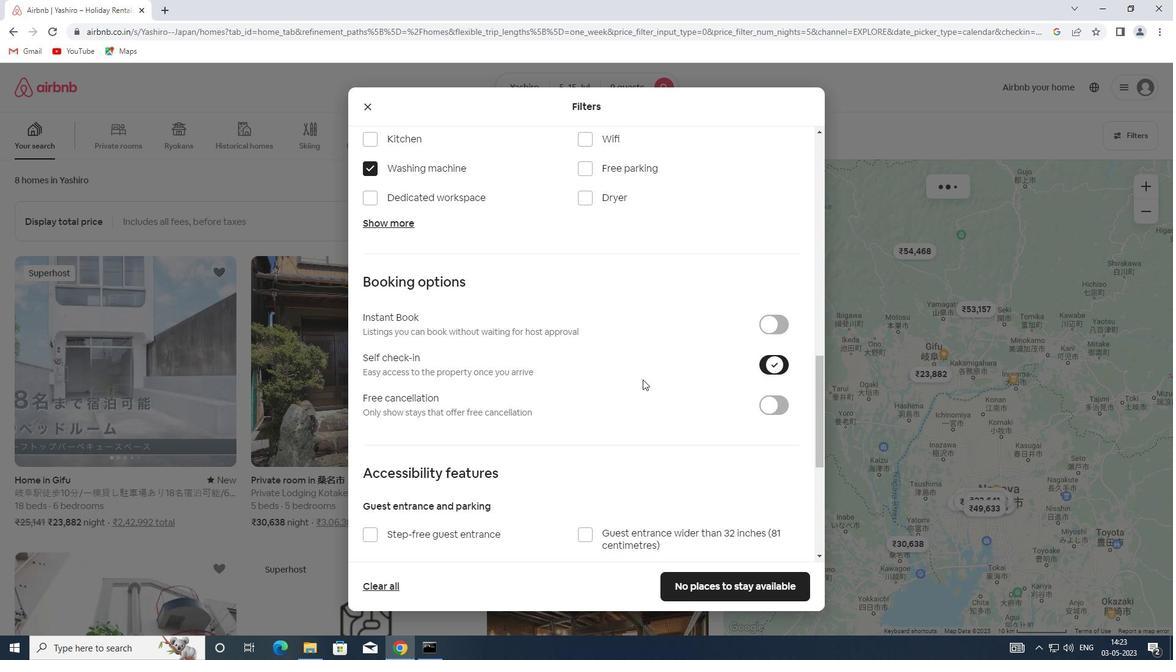 
Action: Mouse scrolled (416, 388) with delta (0, 0)
Screenshot: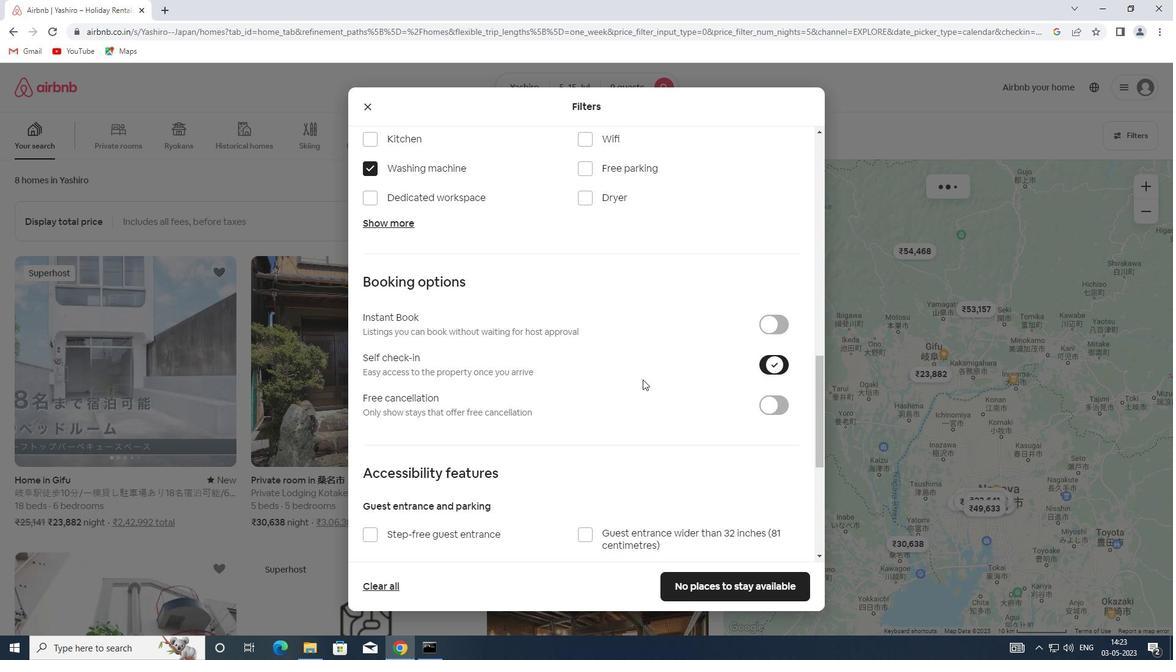 
Action: Mouse scrolled (416, 388) with delta (0, 0)
Screenshot: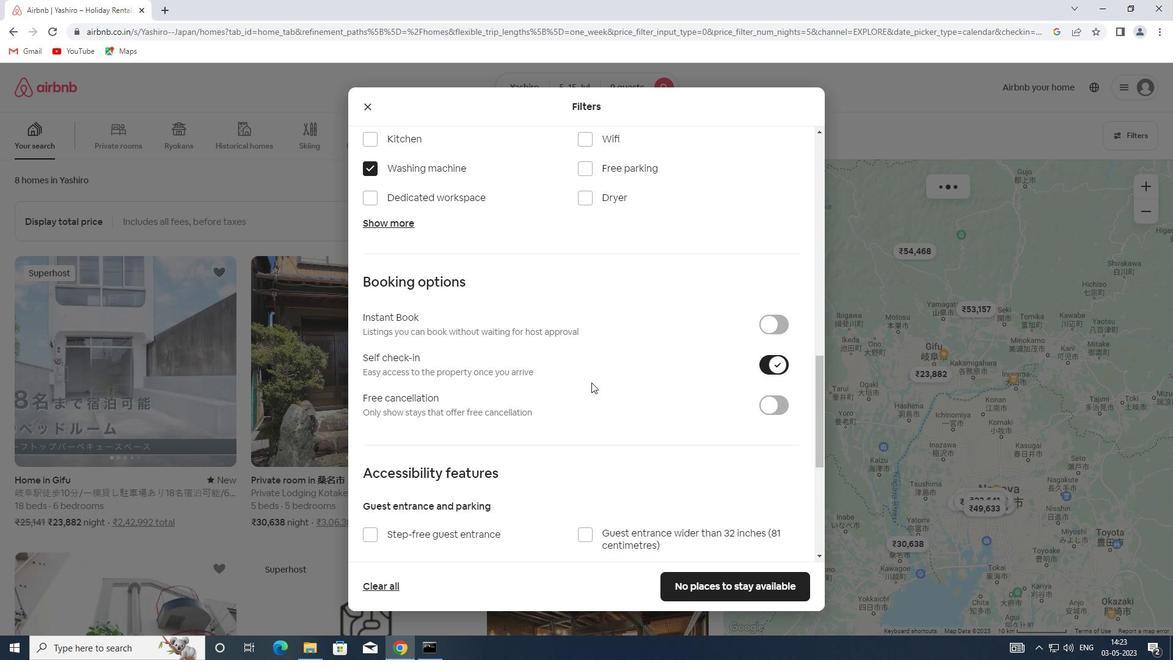
Action: Mouse scrolled (416, 388) with delta (0, 0)
Screenshot: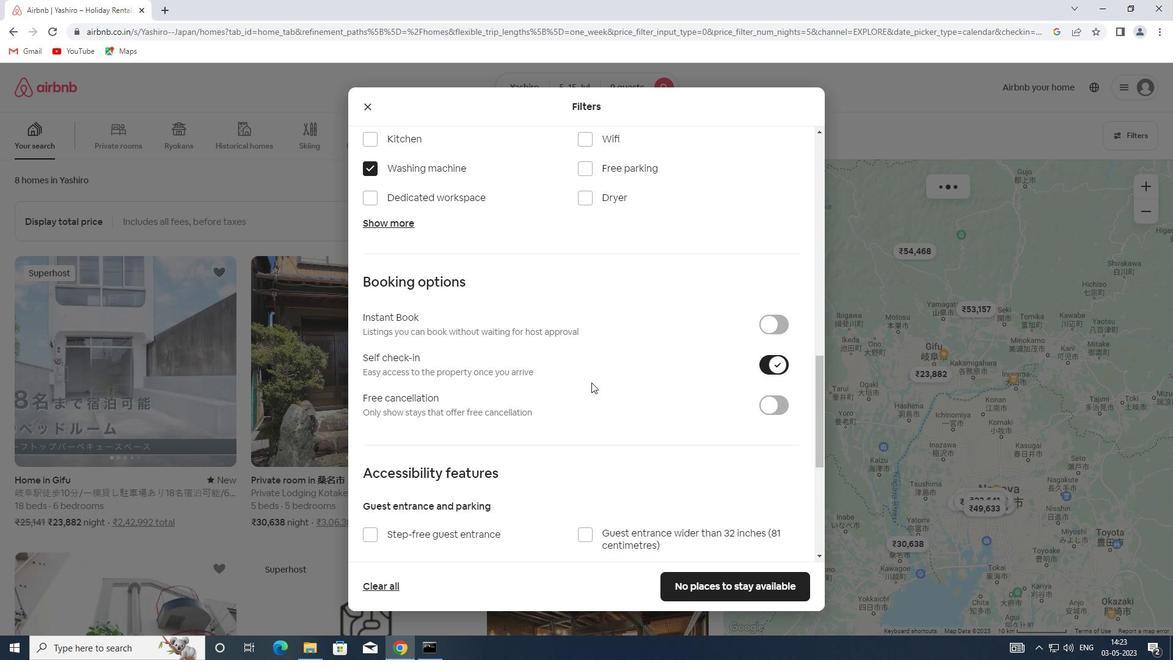 
Action: Mouse moved to (391, 516)
Screenshot: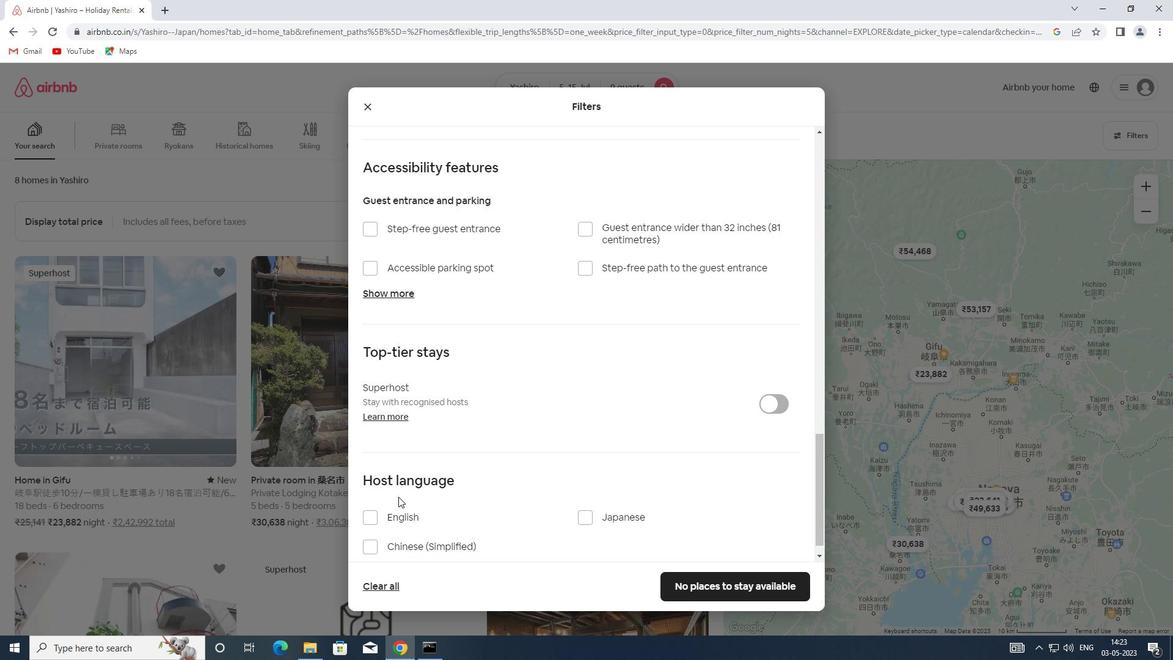 
Action: Mouse pressed left at (391, 516)
Screenshot: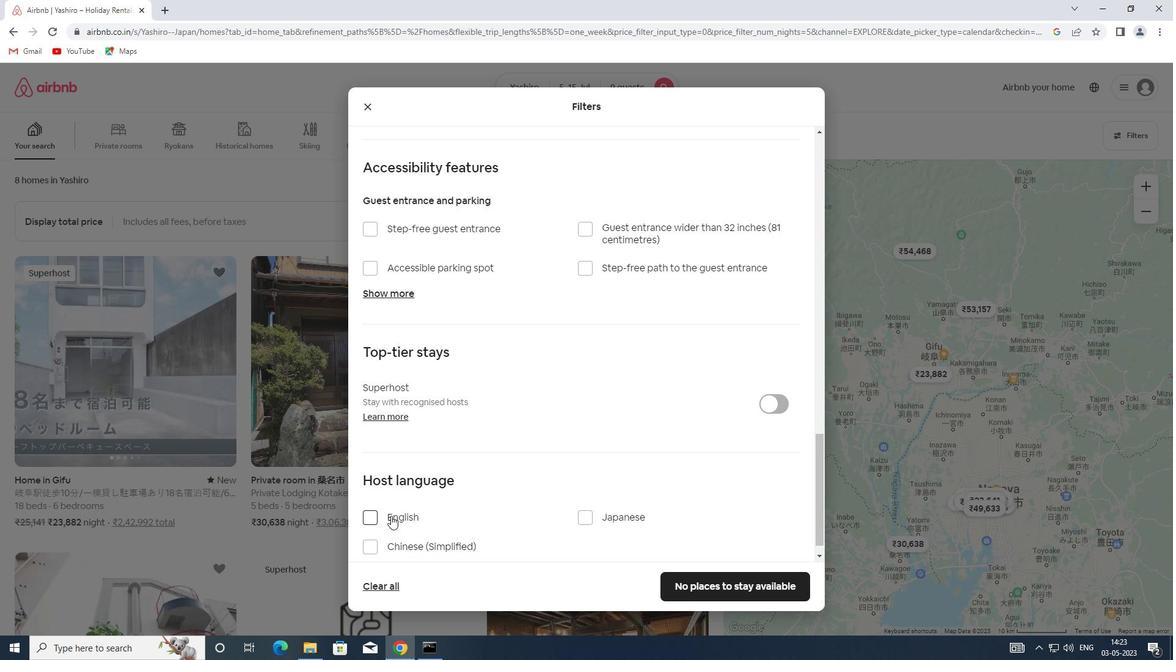 
Action: Mouse moved to (734, 588)
Screenshot: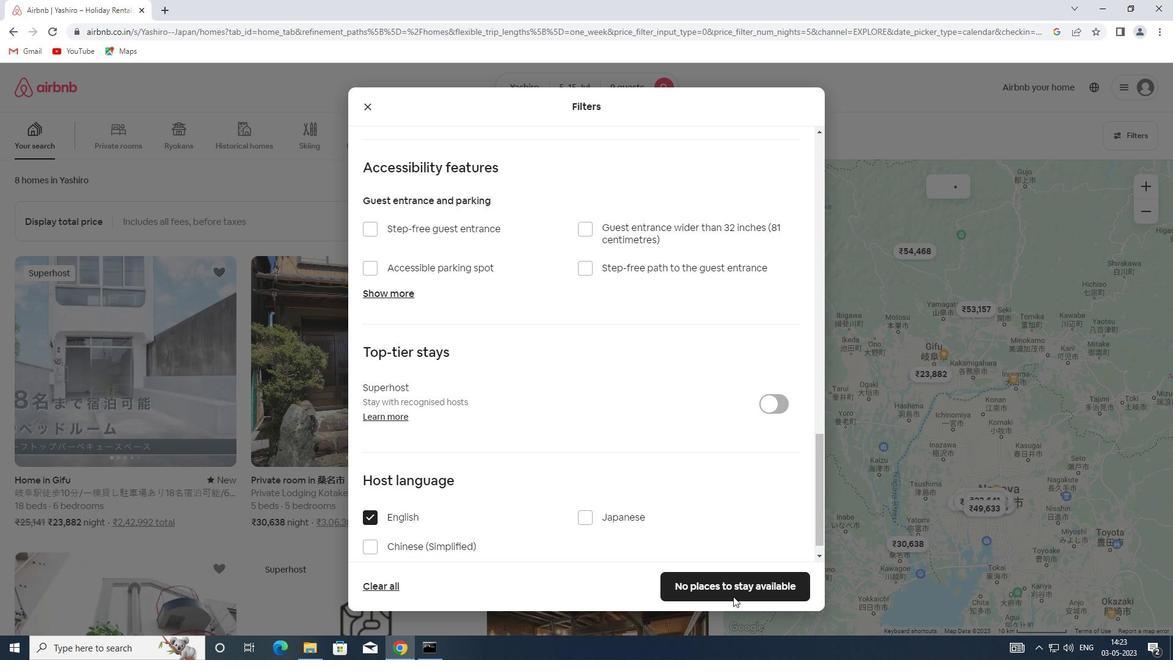 
Action: Mouse pressed left at (734, 588)
Screenshot: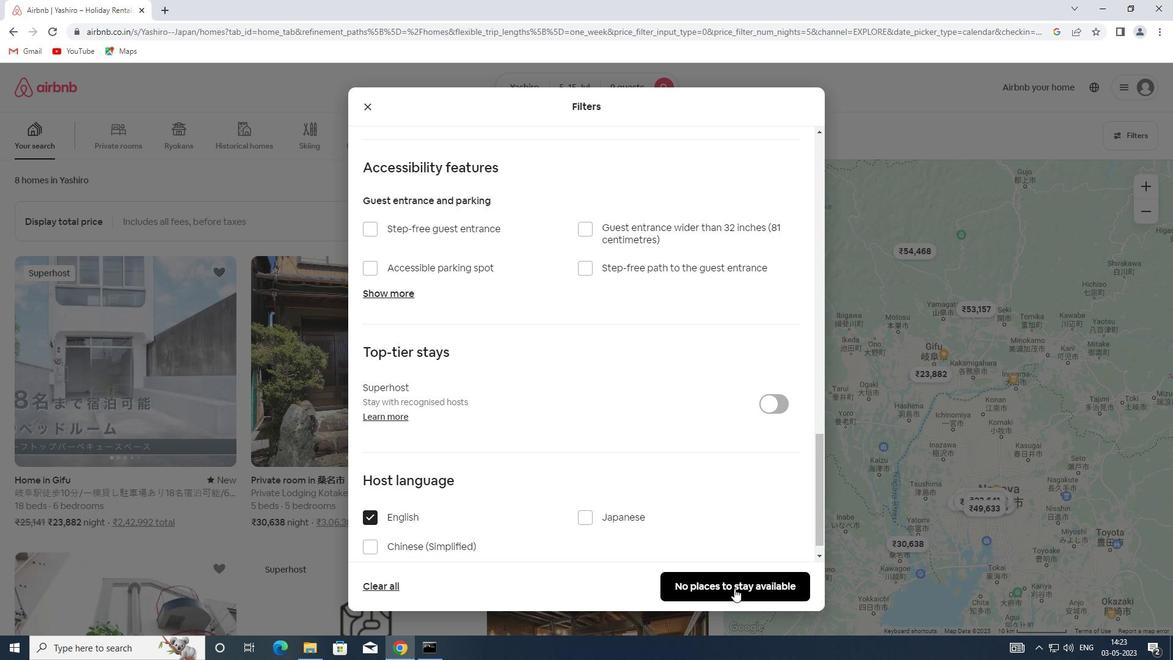 
